 Task: Buy 2 Meat Grinders from Meat & Poultry Tools section under best seller category for shipping address: Lorenzo Gonzalez, 303 Lake Floyd Circle, Hockessin, Delaware 19707, Cell Number 3022398079. Pay from credit card ending with 7965, CVV 549
Action: Mouse moved to (24, 81)
Screenshot: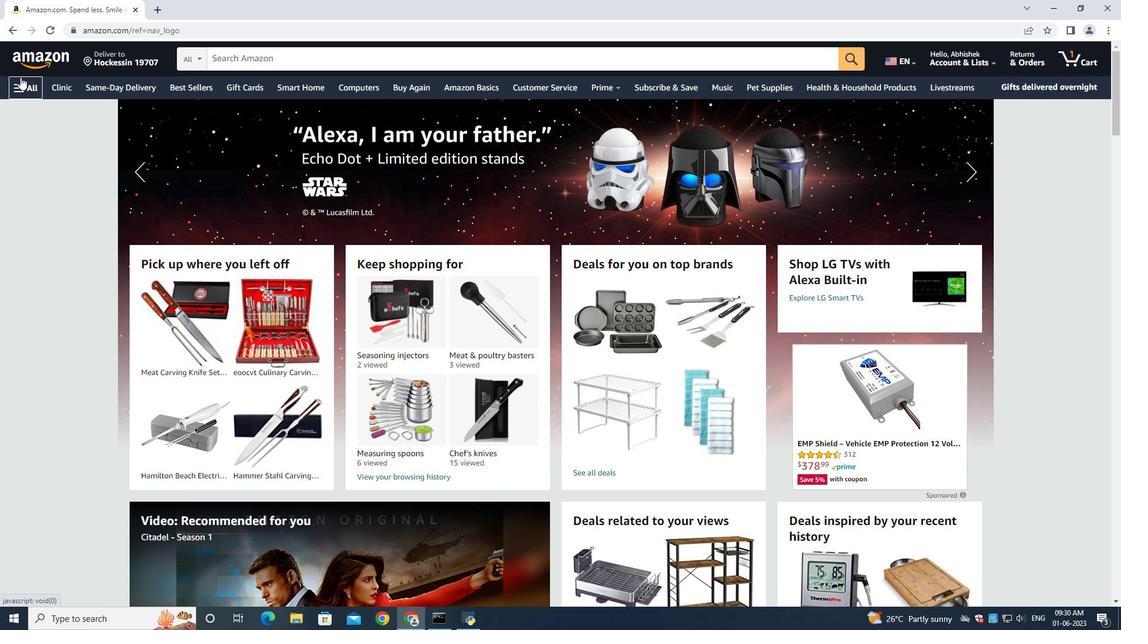 
Action: Mouse pressed left at (24, 81)
Screenshot: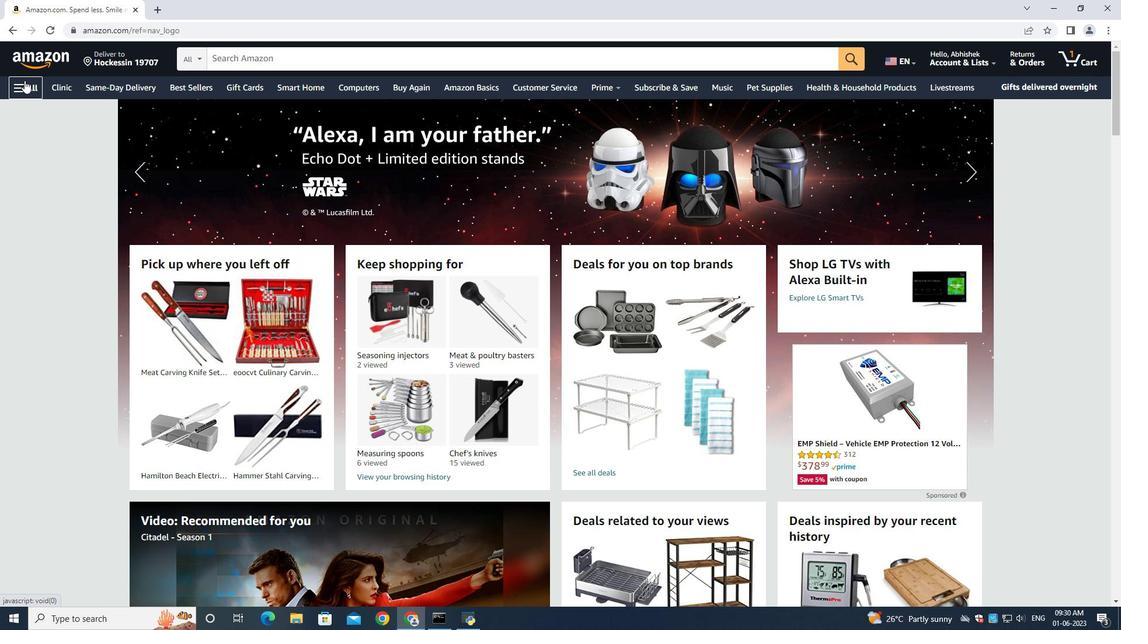 
Action: Mouse moved to (55, 109)
Screenshot: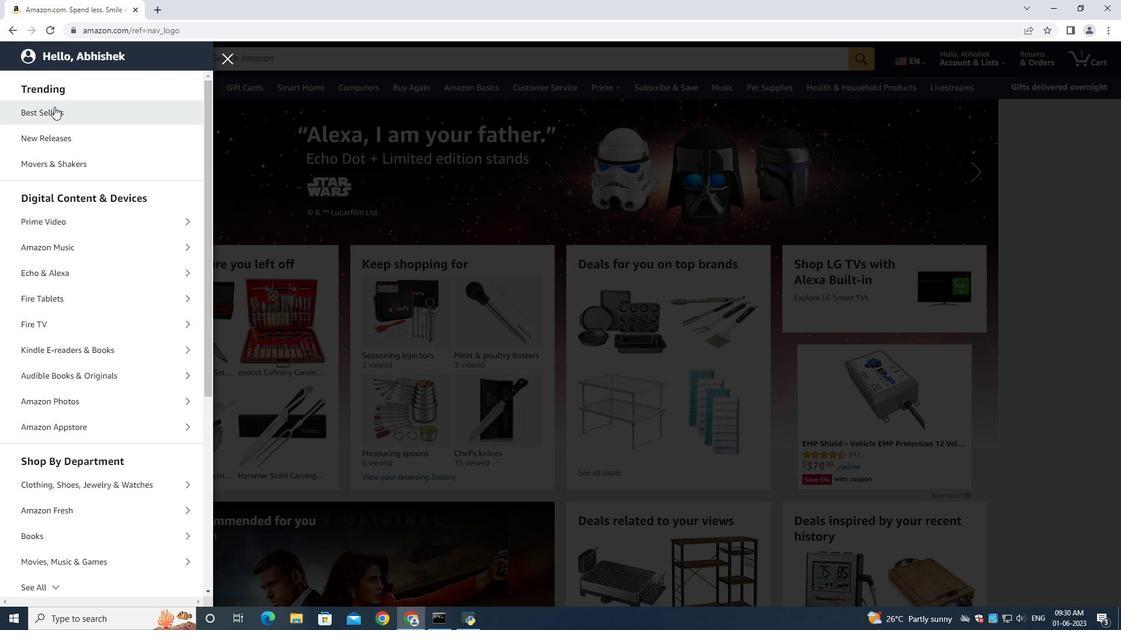 
Action: Mouse pressed left at (55, 109)
Screenshot: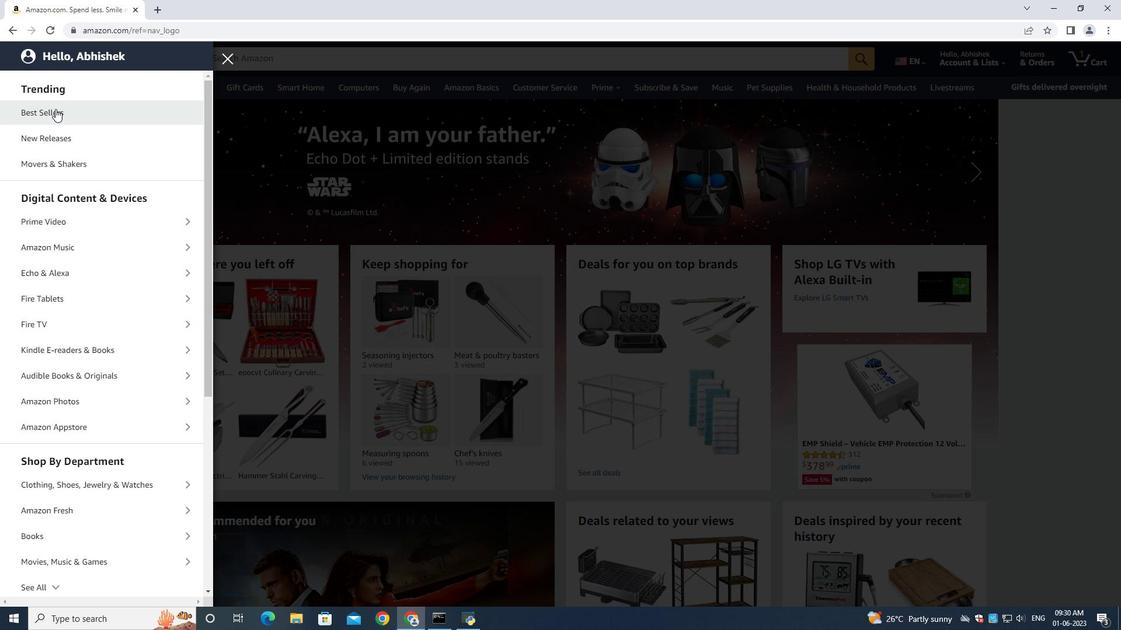 
Action: Mouse moved to (264, 57)
Screenshot: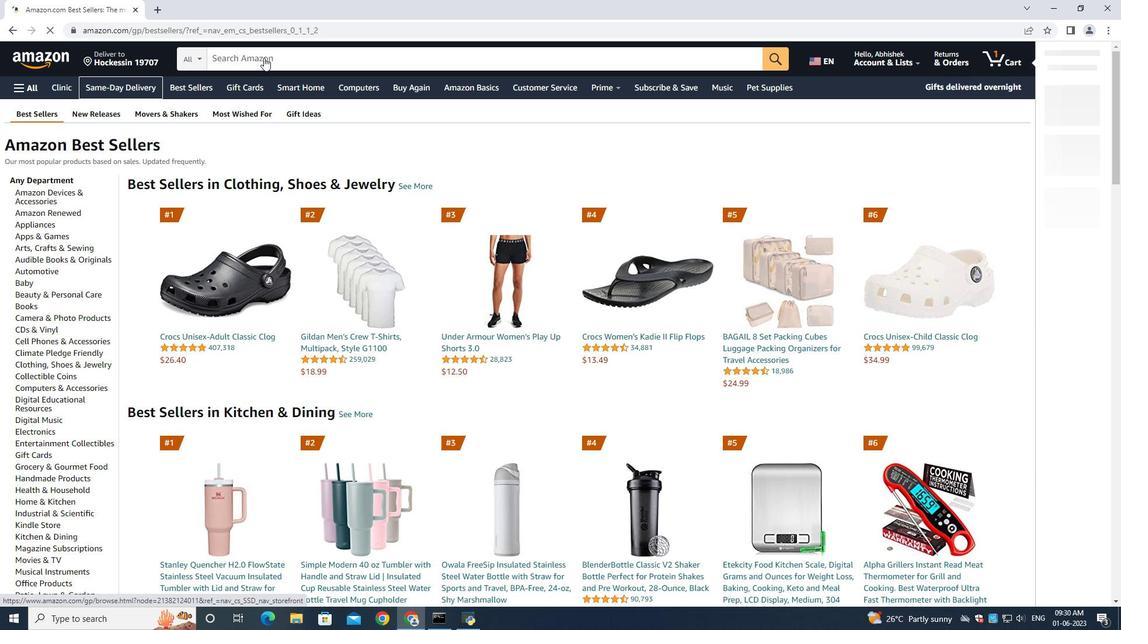 
Action: Mouse pressed left at (264, 57)
Screenshot: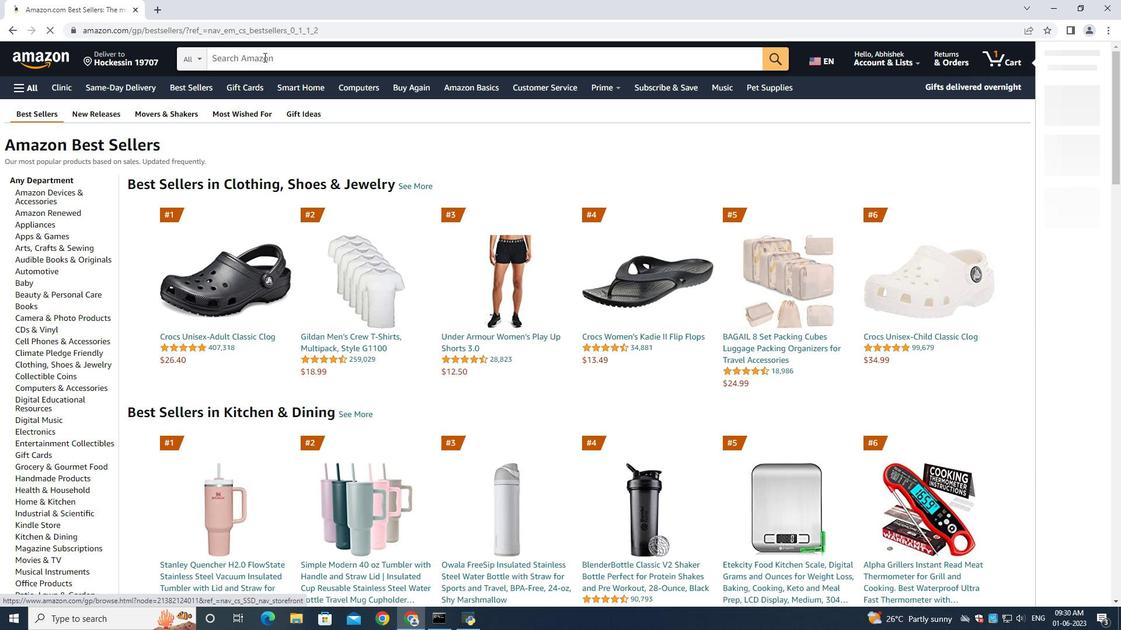 
Action: Mouse moved to (1097, 243)
Screenshot: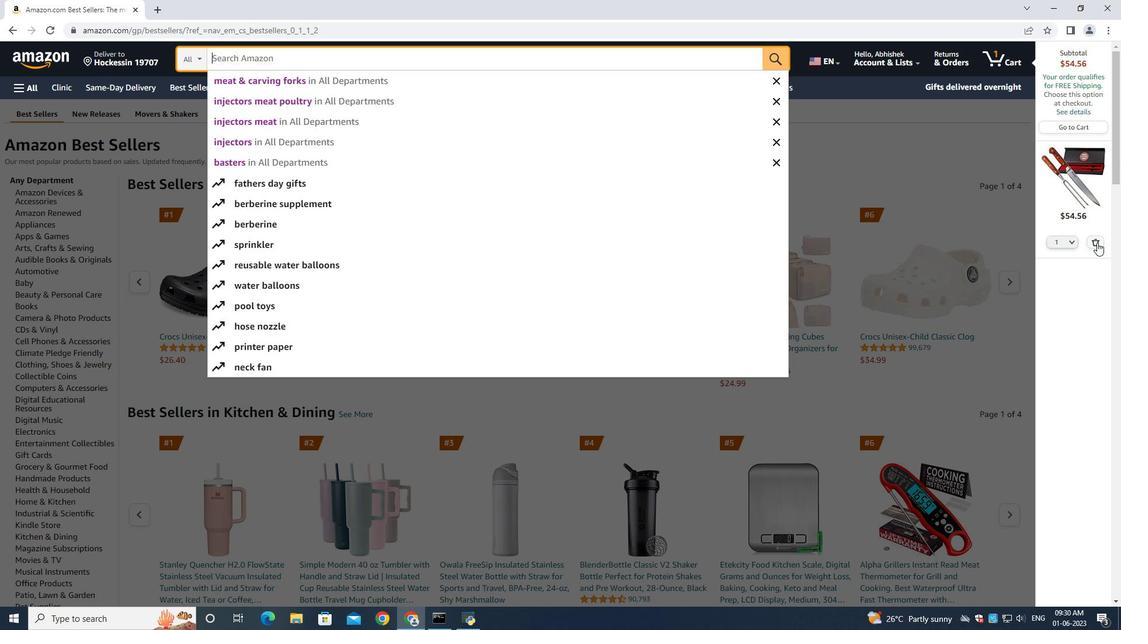 
Action: Mouse pressed left at (1097, 243)
Screenshot: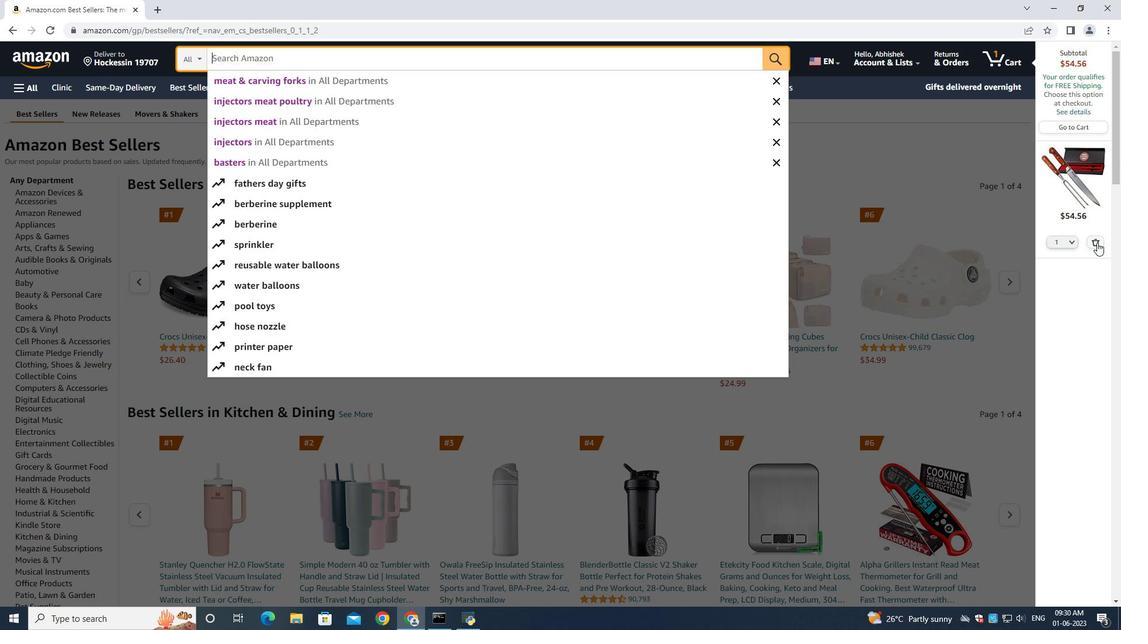 
Action: Mouse moved to (351, 54)
Screenshot: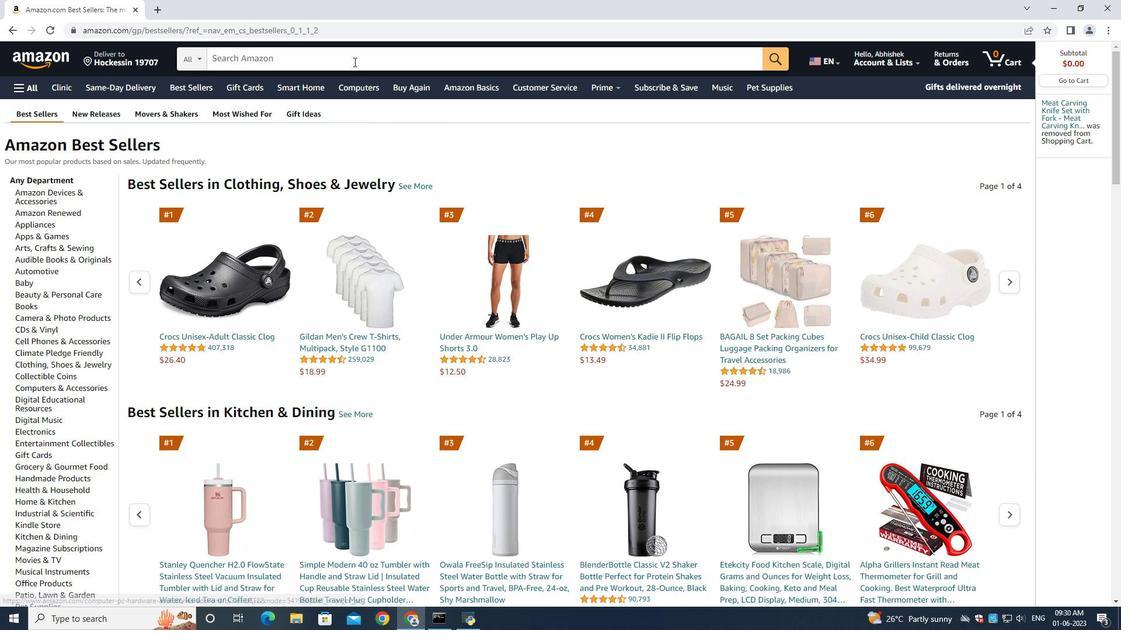 
Action: Mouse pressed left at (351, 54)
Screenshot: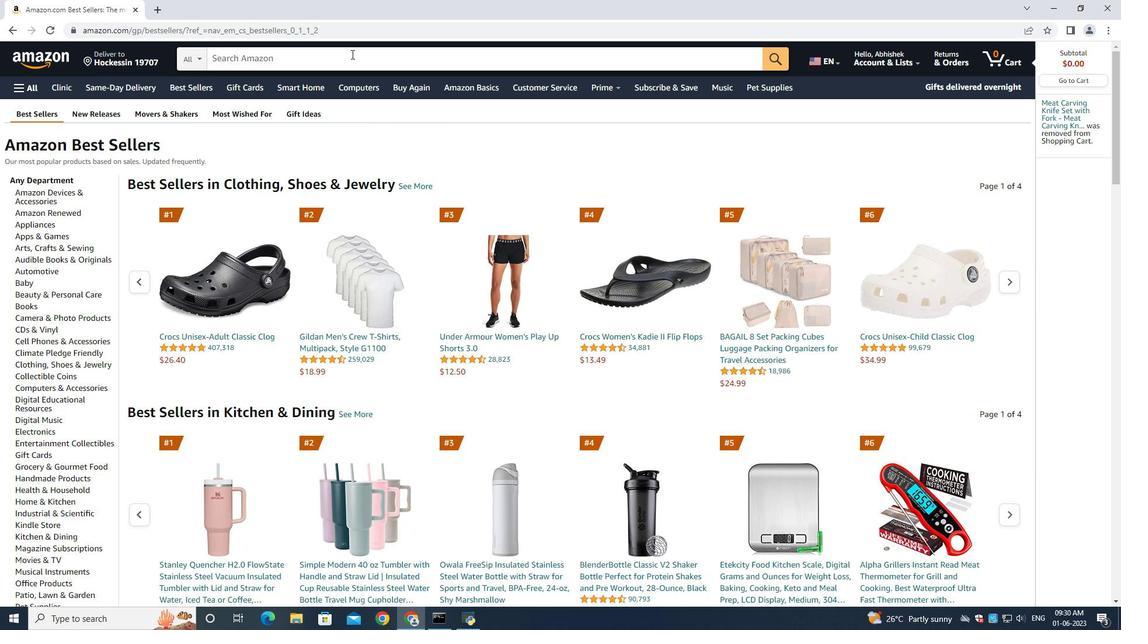 
Action: Mouse moved to (351, 54)
Screenshot: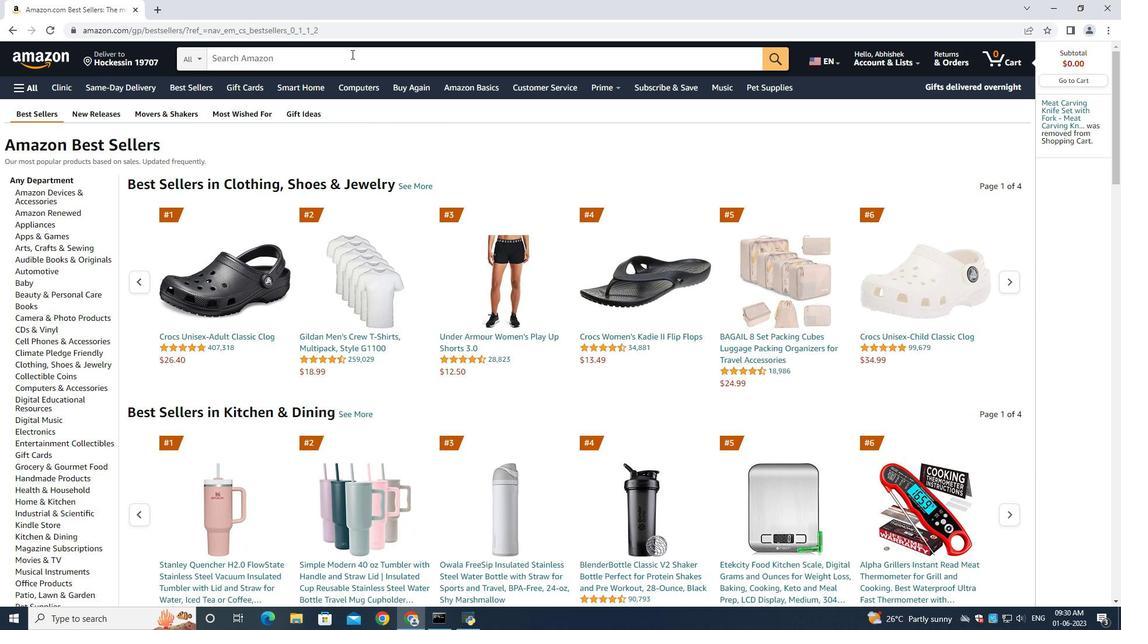 
Action: Key pressed meat<Key.space><Key.shift><Key.shift><Key.shift><Key.shift><Key.shift><Key.shift>Grinders<Key.enter>
Screenshot: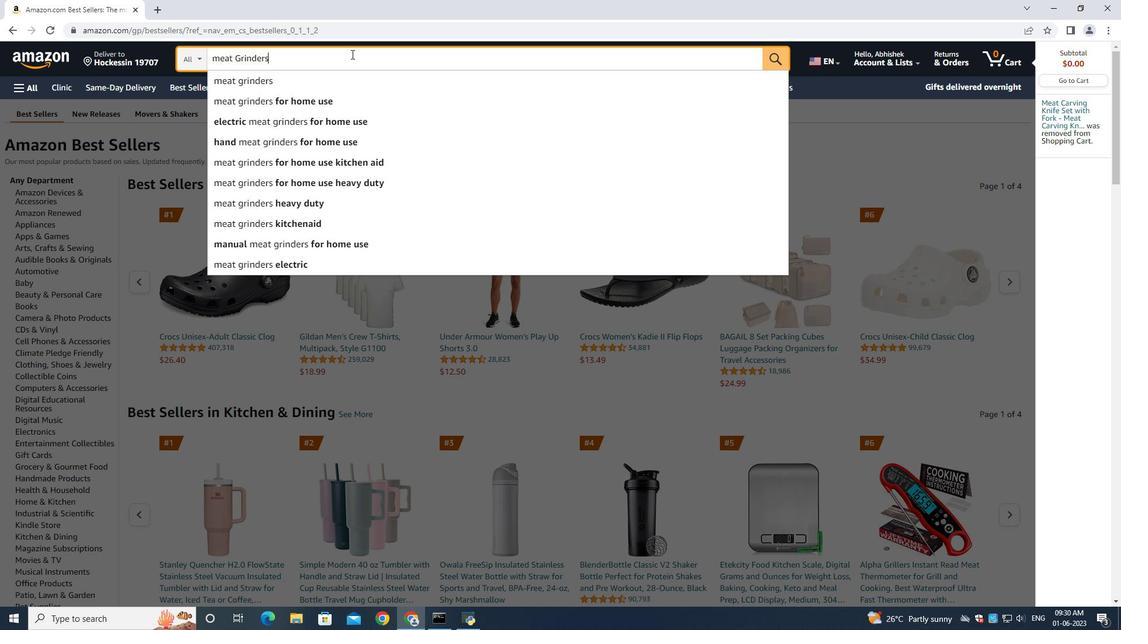 
Action: Mouse moved to (70, 316)
Screenshot: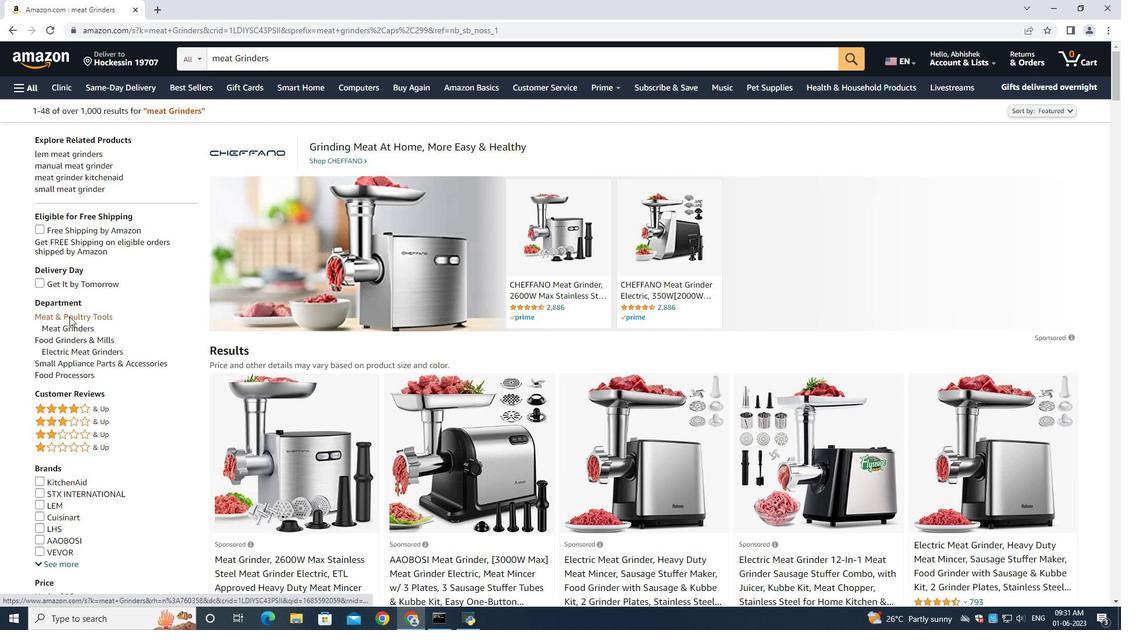 
Action: Mouse pressed left at (70, 316)
Screenshot: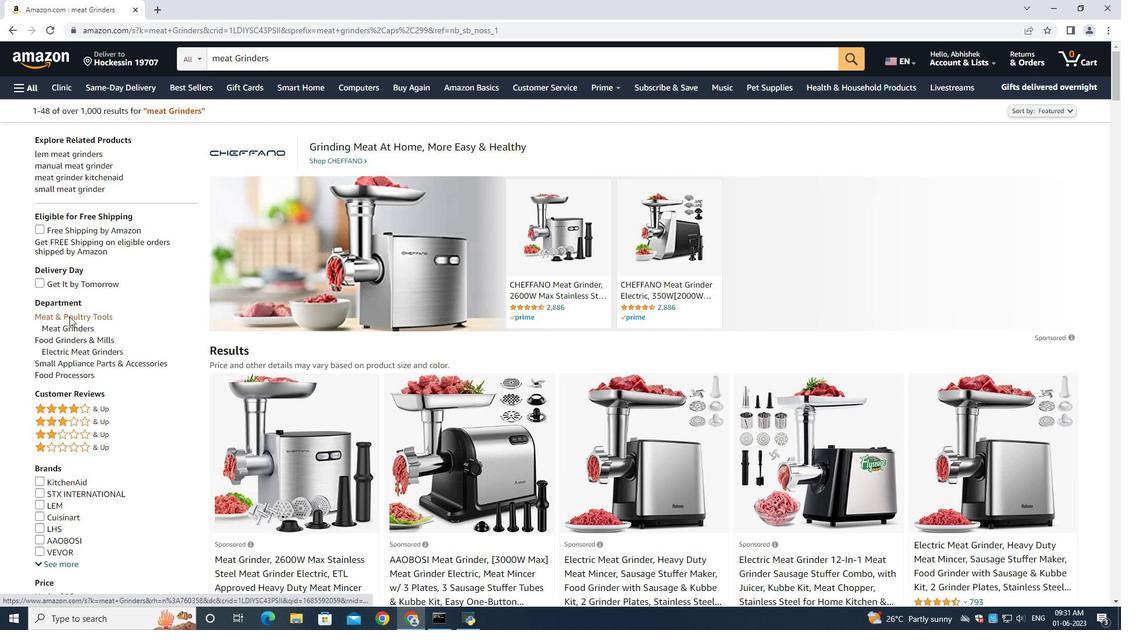 
Action: Mouse moved to (839, 258)
Screenshot: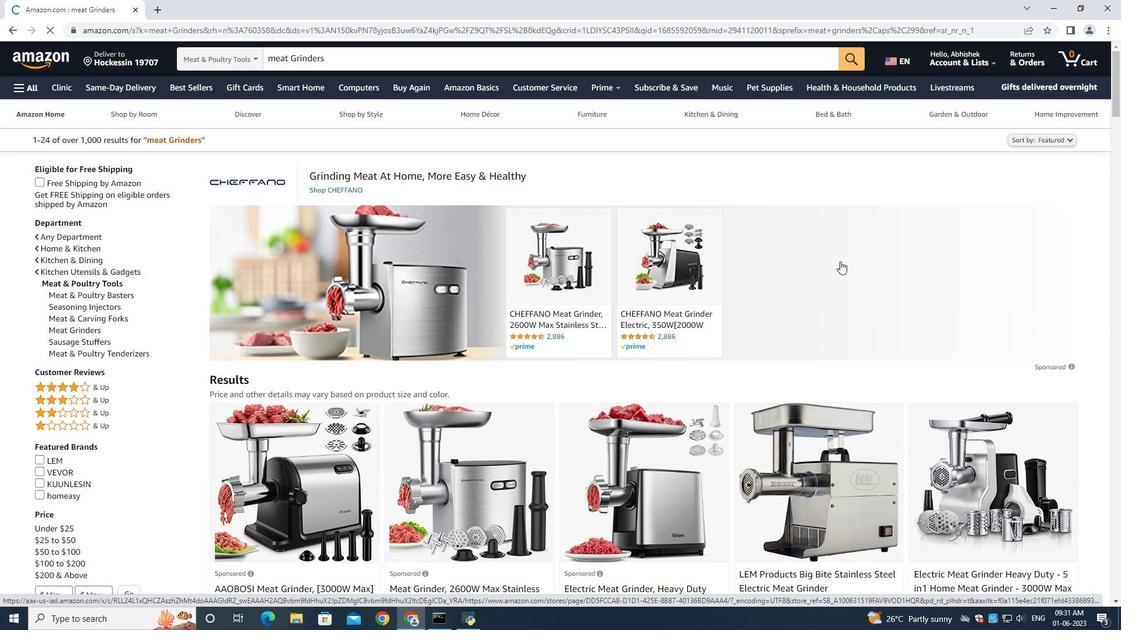 
Action: Mouse scrolled (839, 257) with delta (0, 0)
Screenshot: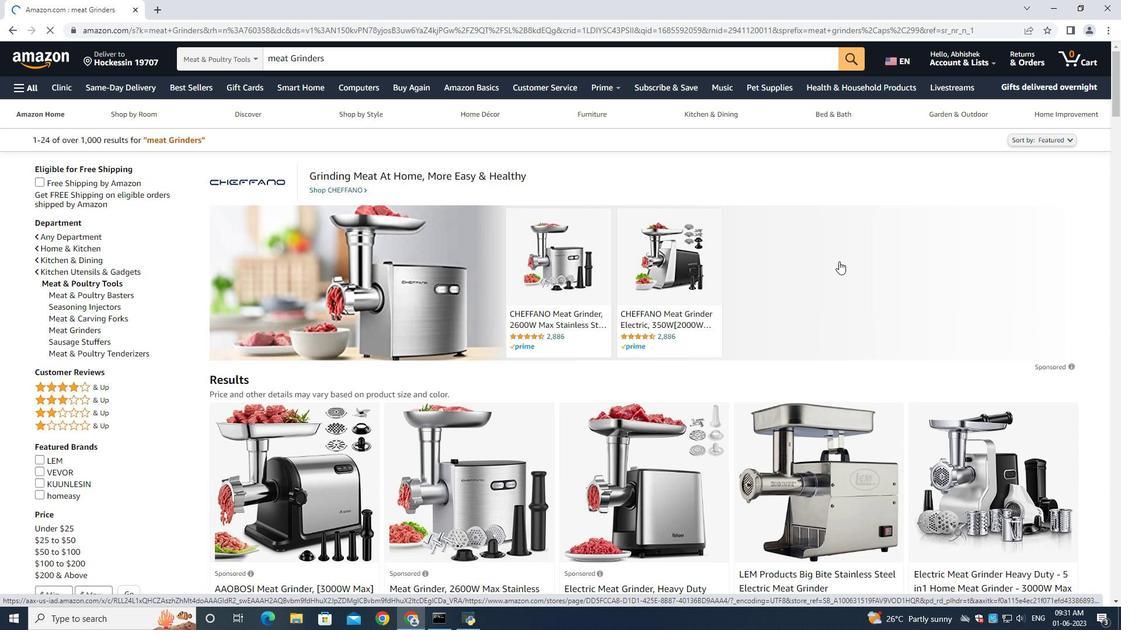 
Action: Mouse scrolled (839, 257) with delta (0, 0)
Screenshot: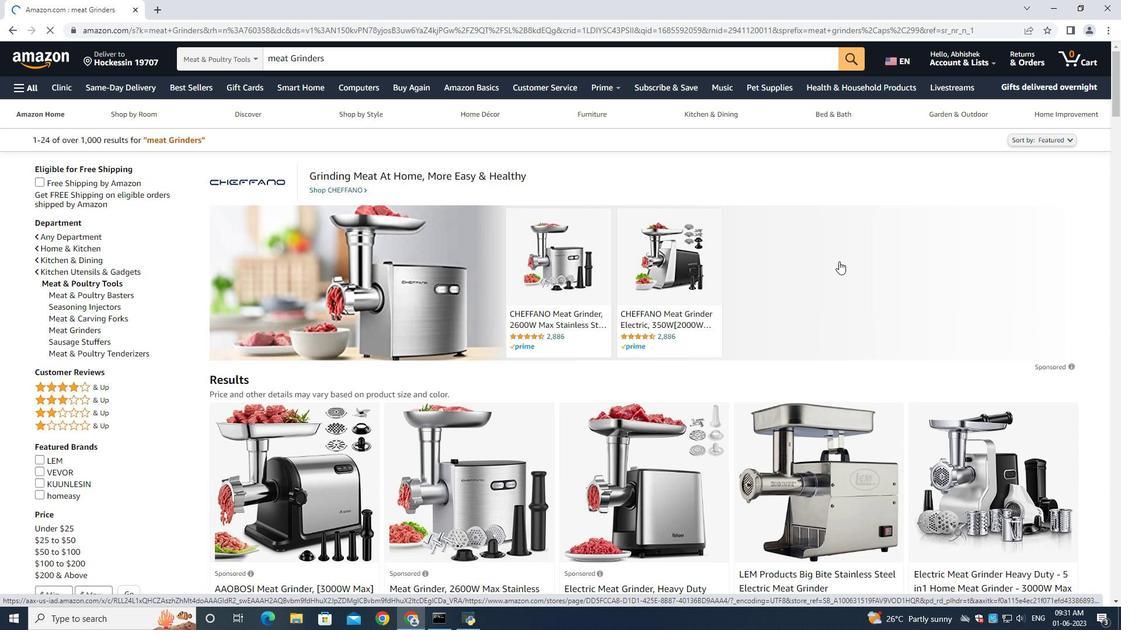 
Action: Mouse scrolled (839, 257) with delta (0, 0)
Screenshot: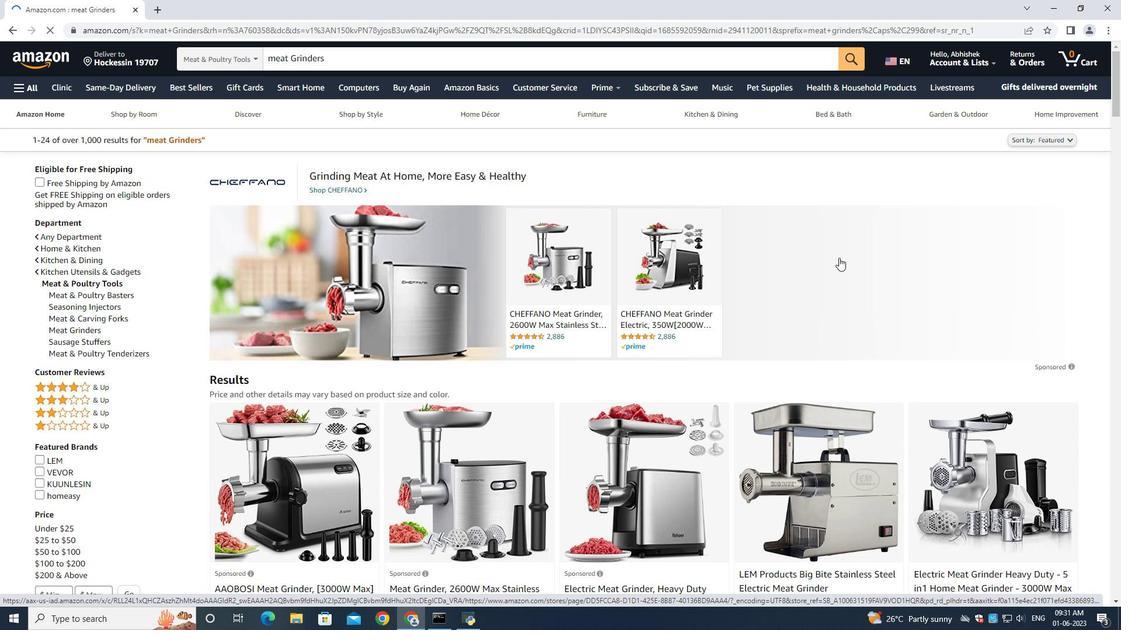 
Action: Mouse scrolled (839, 257) with delta (0, 0)
Screenshot: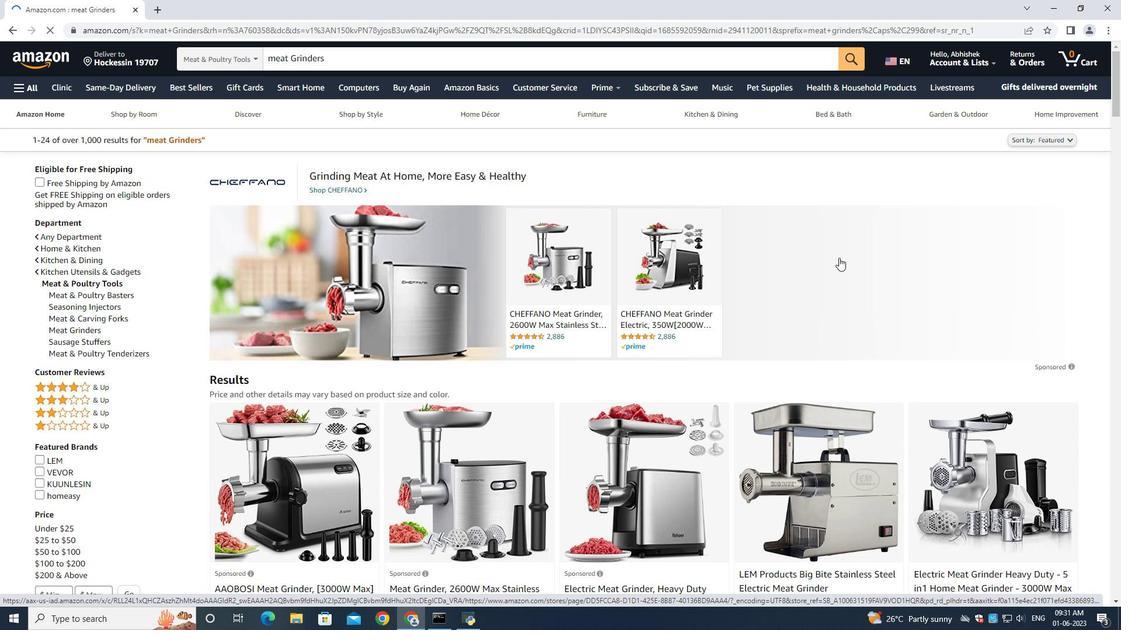 
Action: Mouse moved to (313, 373)
Screenshot: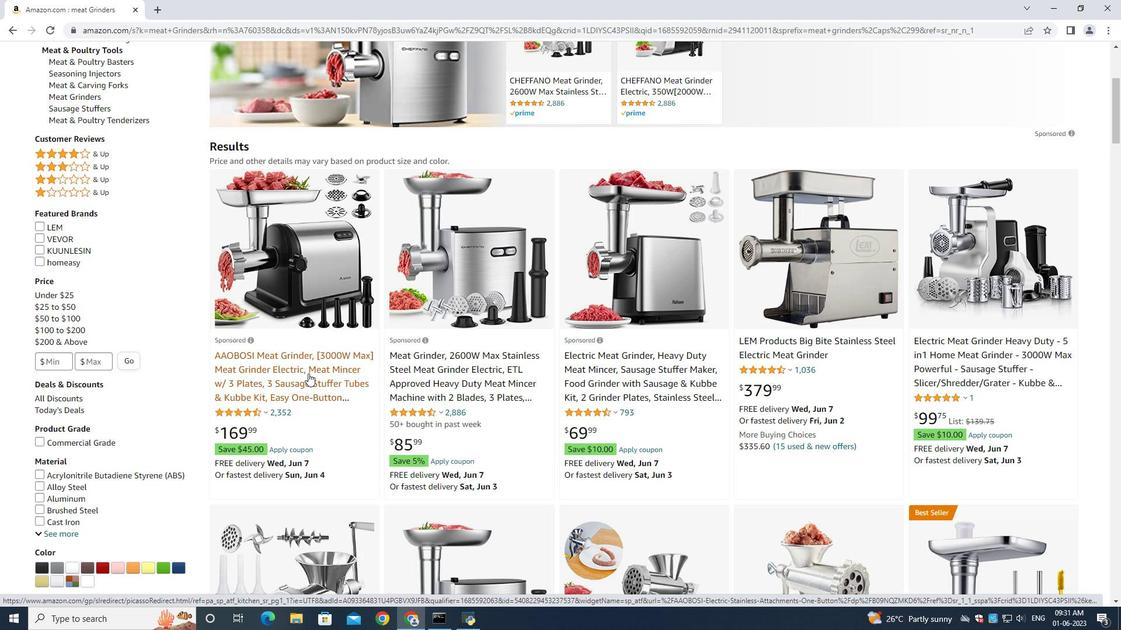 
Action: Mouse pressed left at (313, 373)
Screenshot: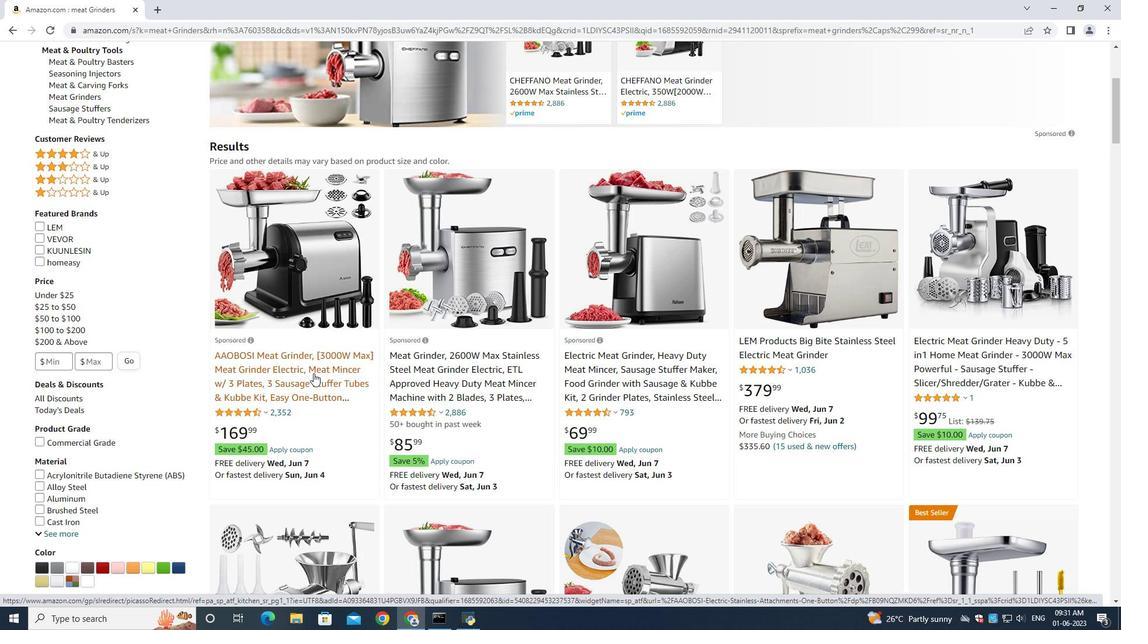 
Action: Mouse moved to (432, 474)
Screenshot: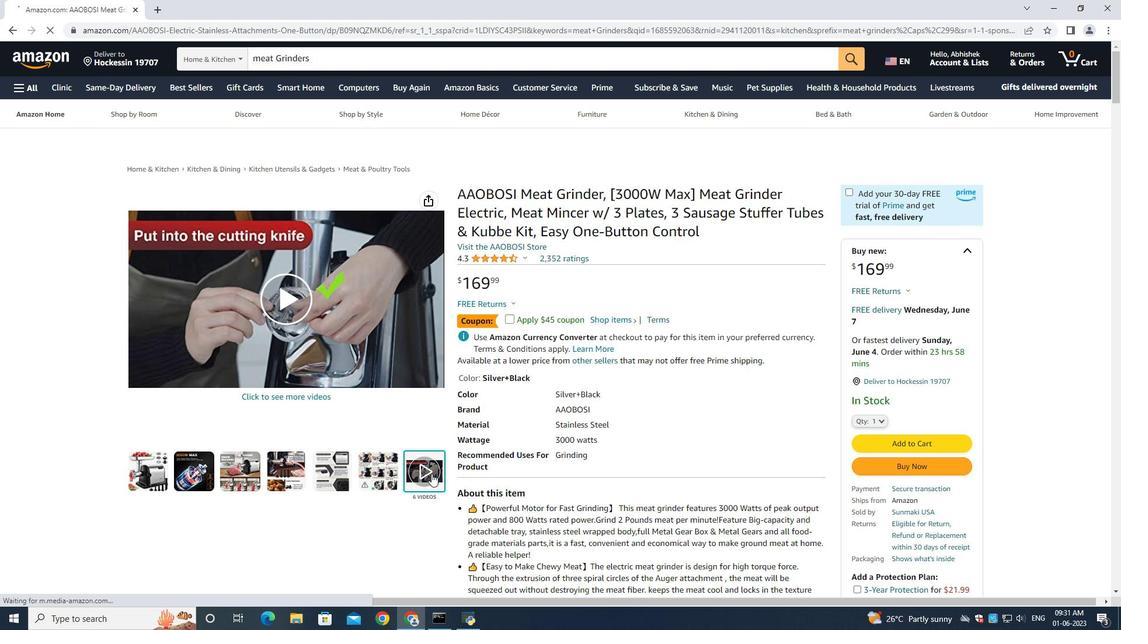
Action: Mouse pressed left at (431, 473)
Screenshot: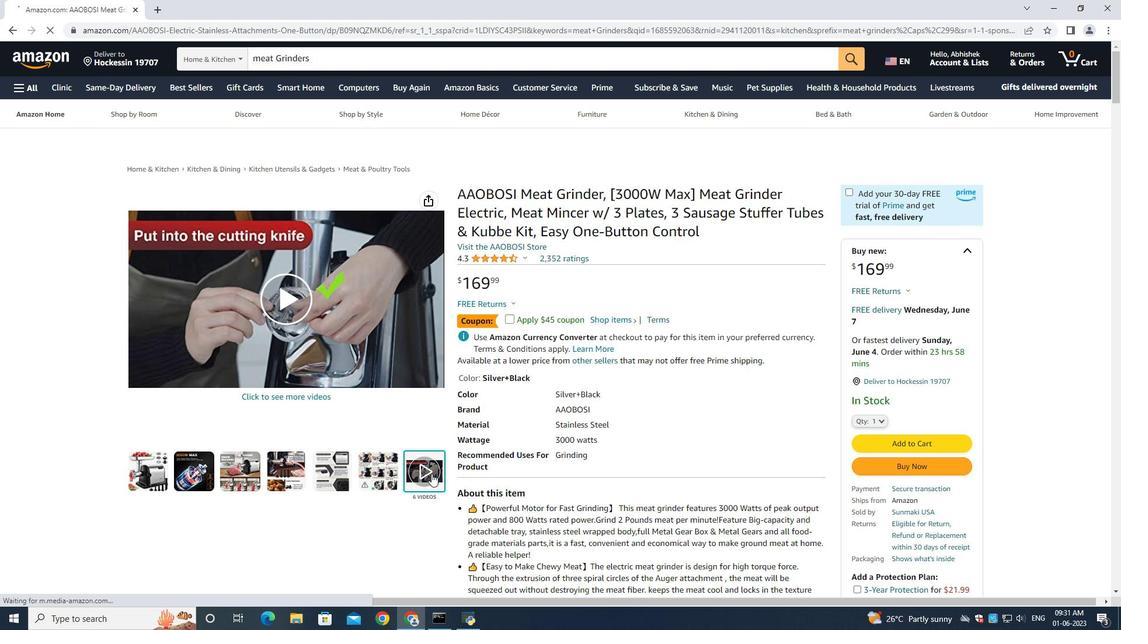 
Action: Mouse moved to (424, 330)
Screenshot: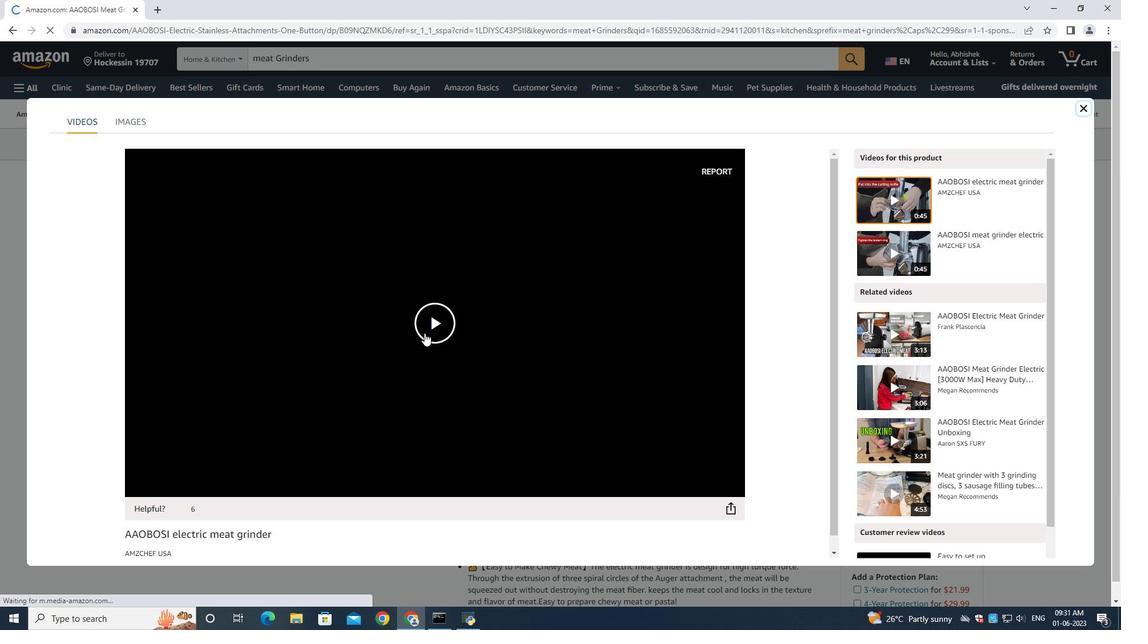 
Action: Mouse pressed left at (424, 330)
Screenshot: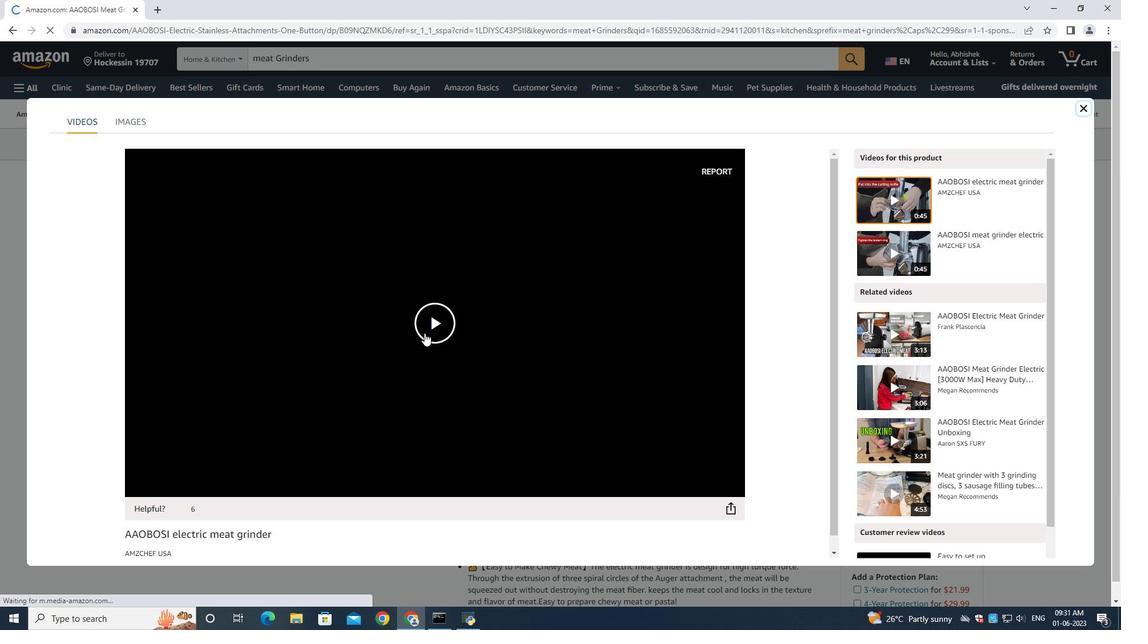 
Action: Mouse moved to (449, 320)
Screenshot: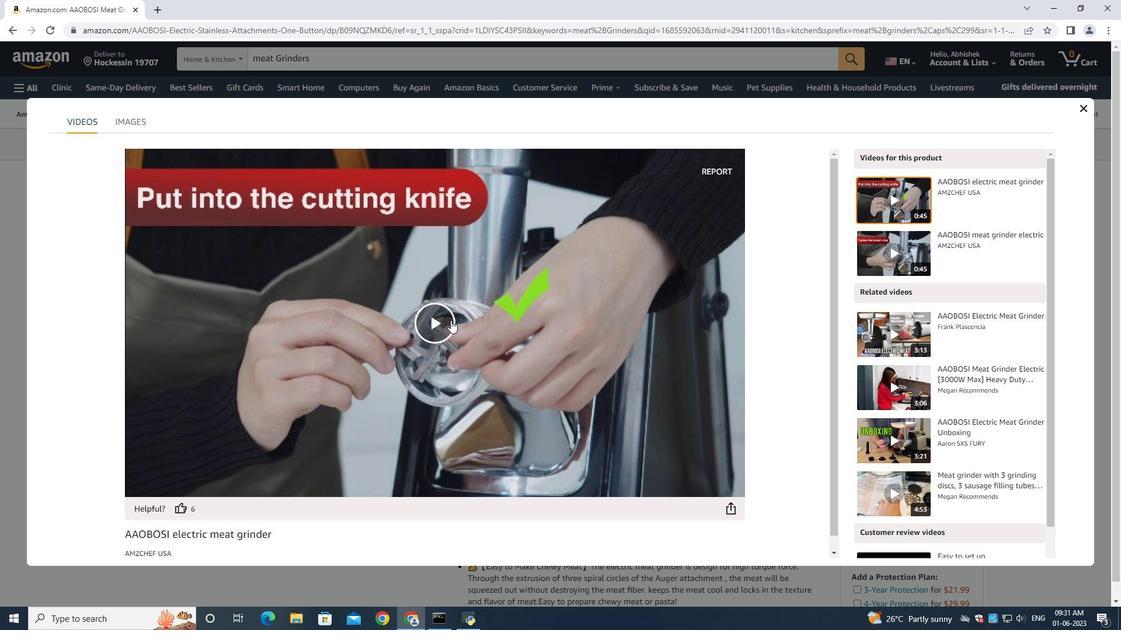 
Action: Mouse pressed left at (449, 320)
Screenshot: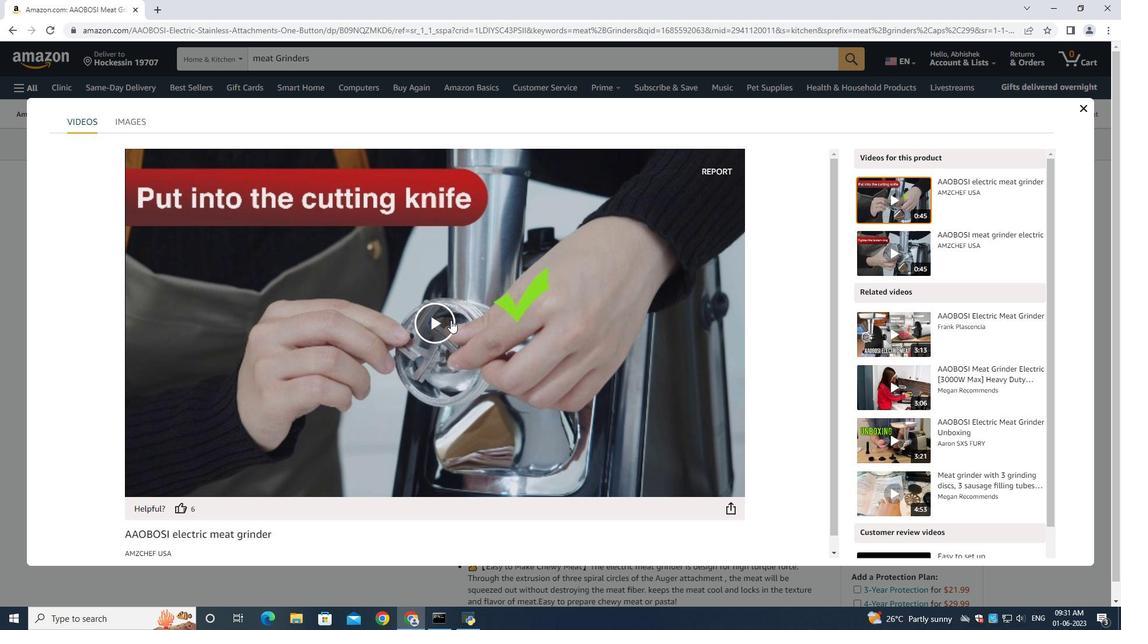 
Action: Mouse moved to (219, 488)
Screenshot: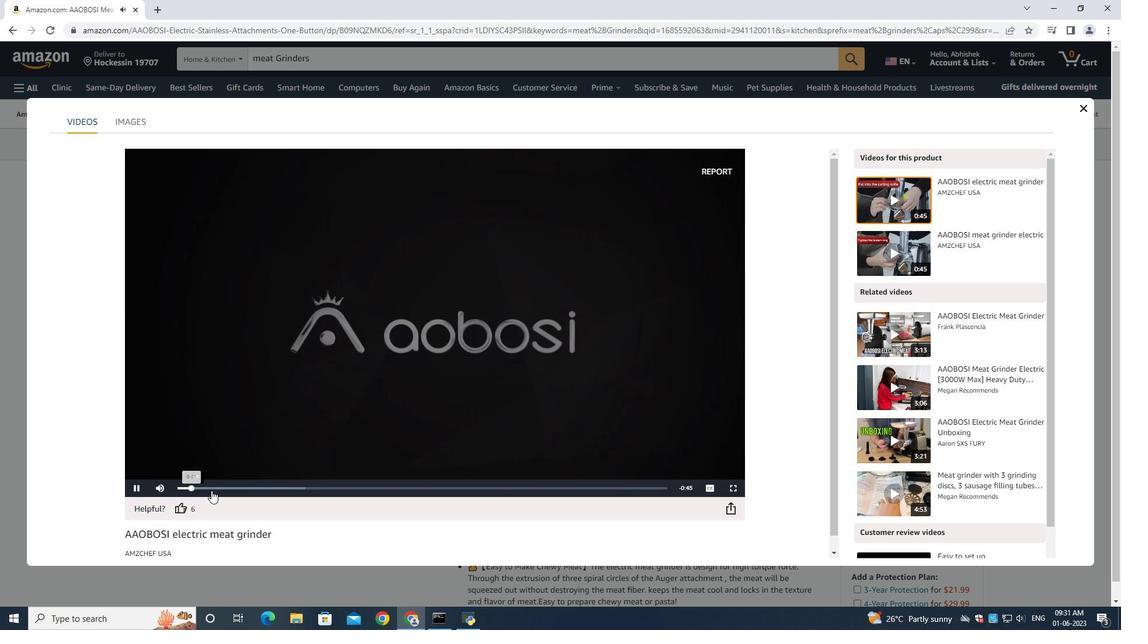 
Action: Mouse pressed left at (219, 488)
Screenshot: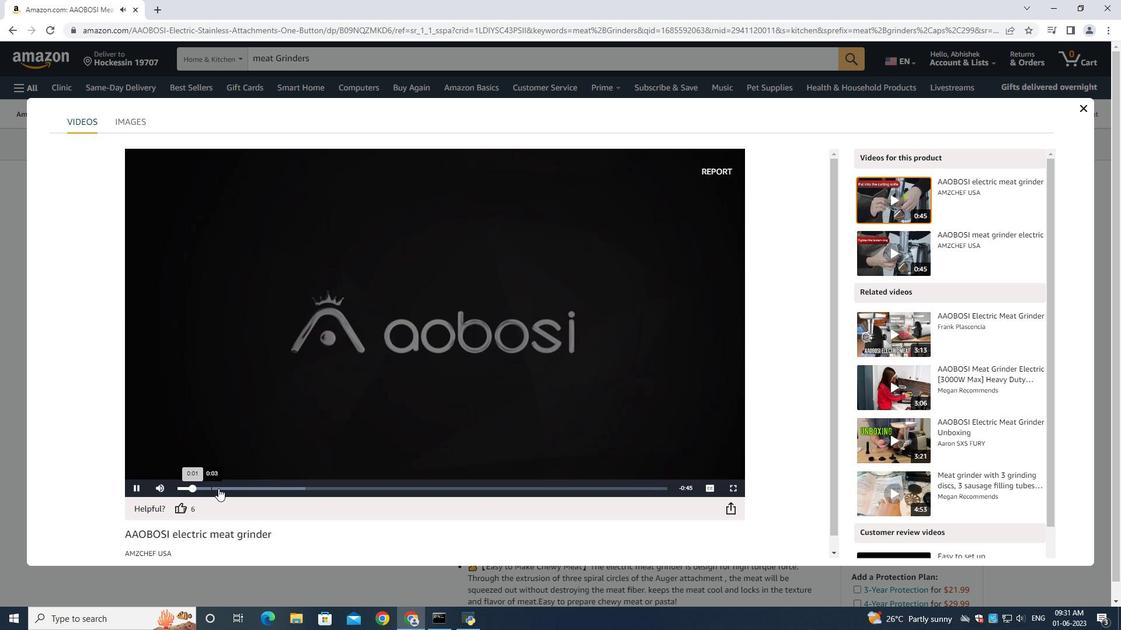
Action: Mouse moved to (268, 487)
Screenshot: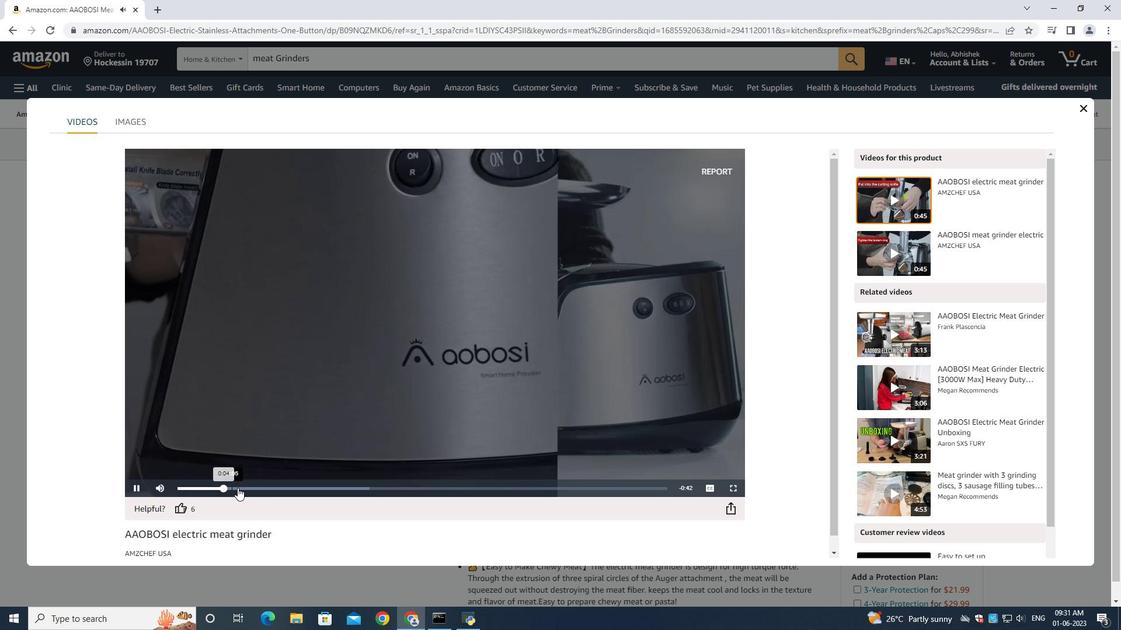 
Action: Mouse pressed left at (268, 487)
Screenshot: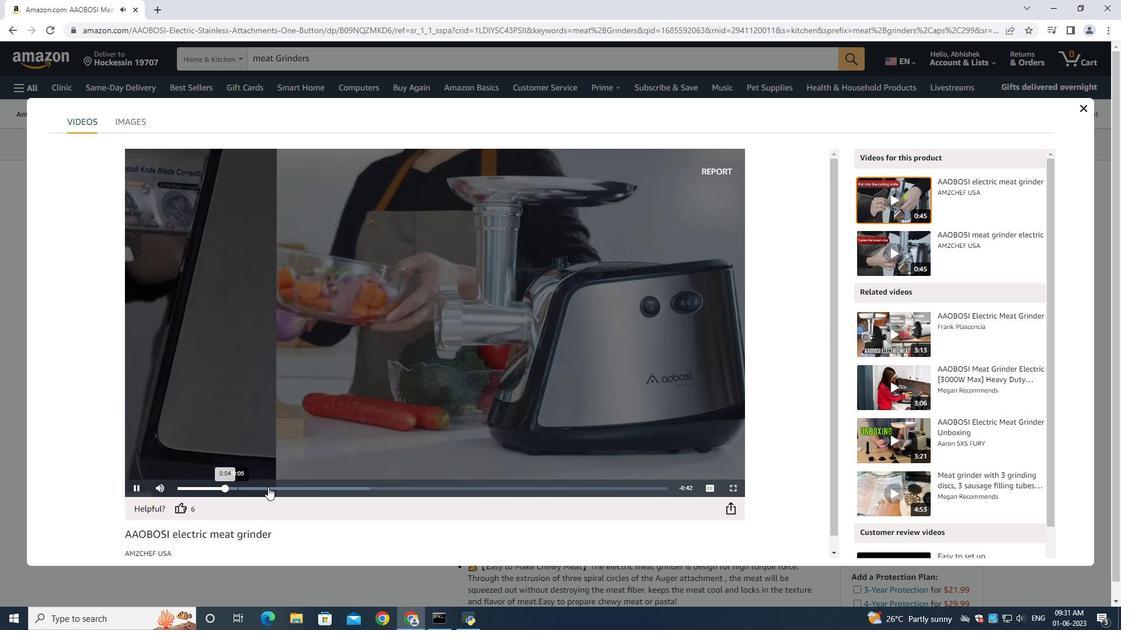 
Action: Mouse moved to (317, 490)
Screenshot: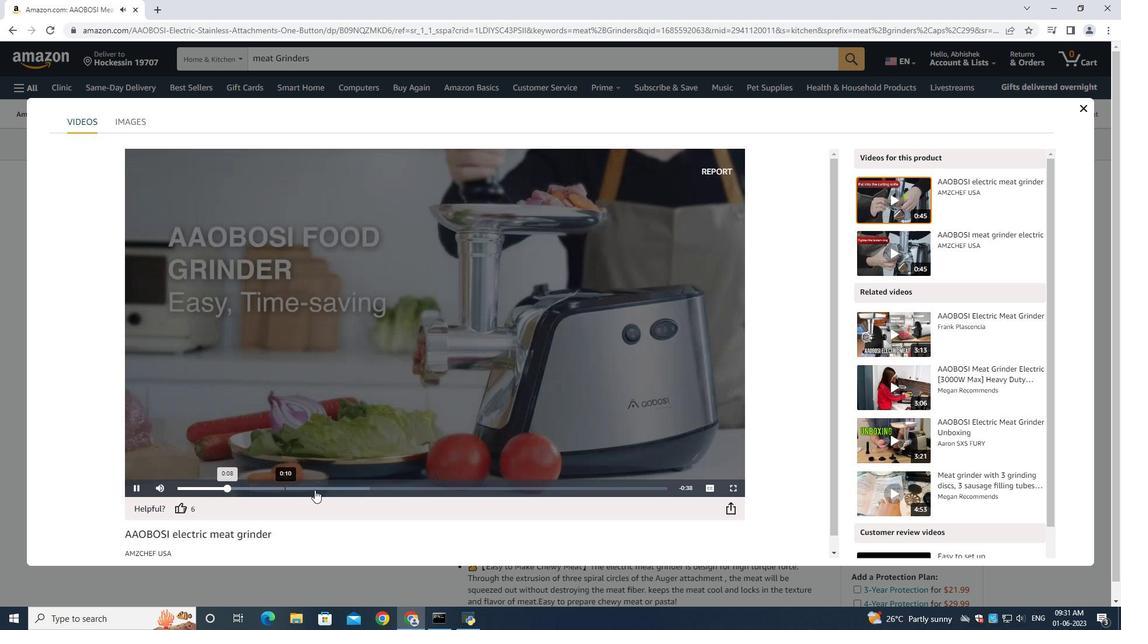 
Action: Mouse pressed left at (317, 490)
Screenshot: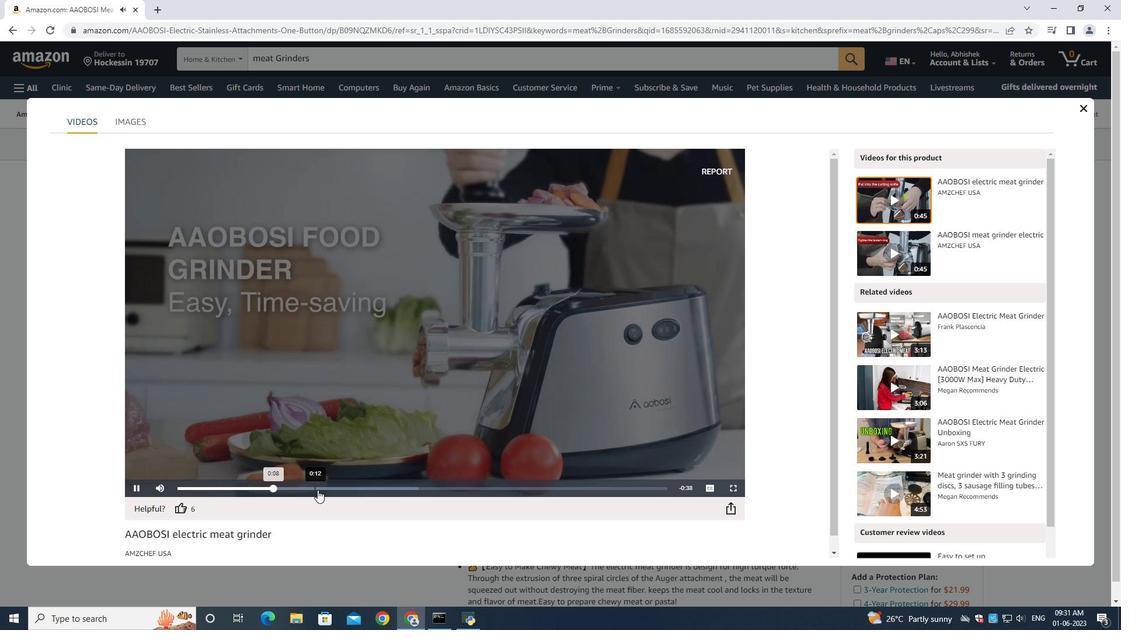 
Action: Mouse moved to (353, 490)
Screenshot: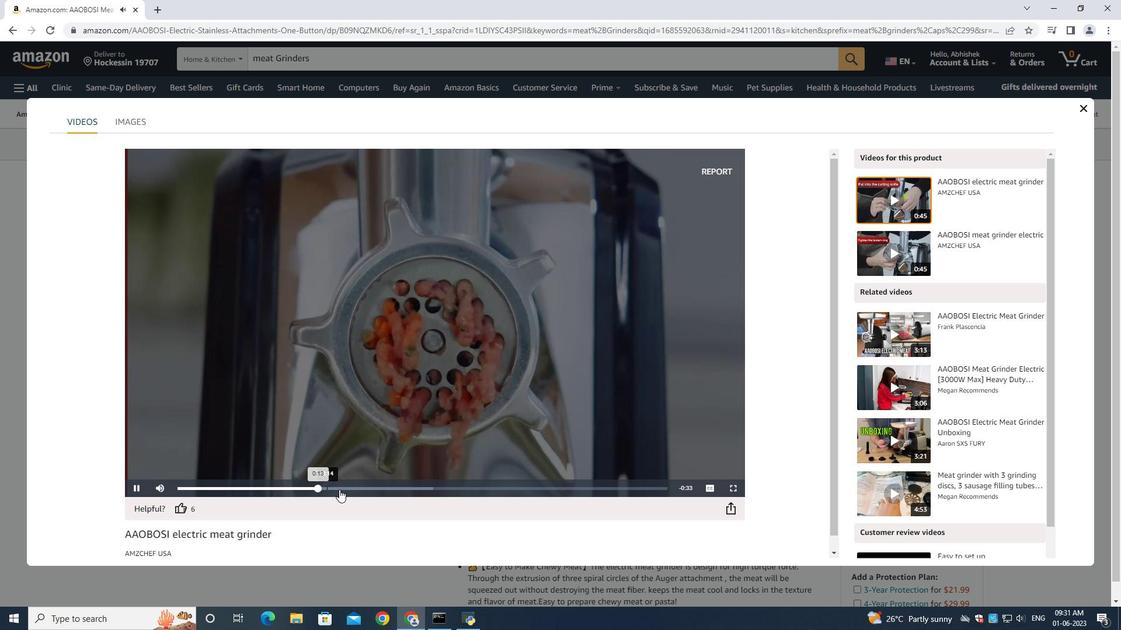 
Action: Mouse pressed left at (353, 490)
Screenshot: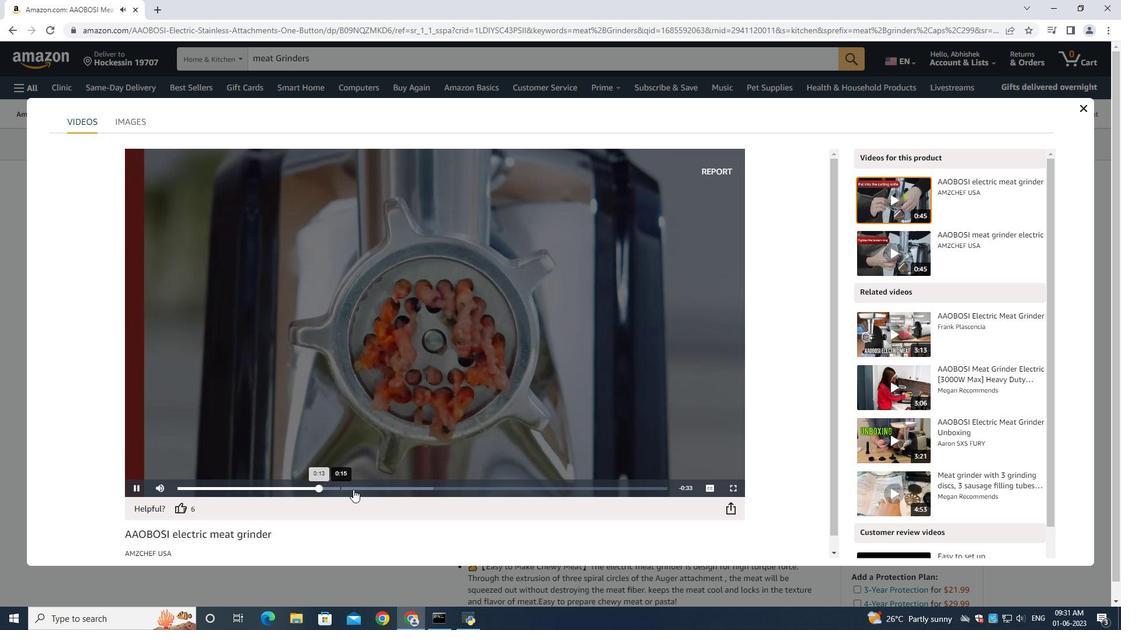 
Action: Mouse moved to (393, 488)
Screenshot: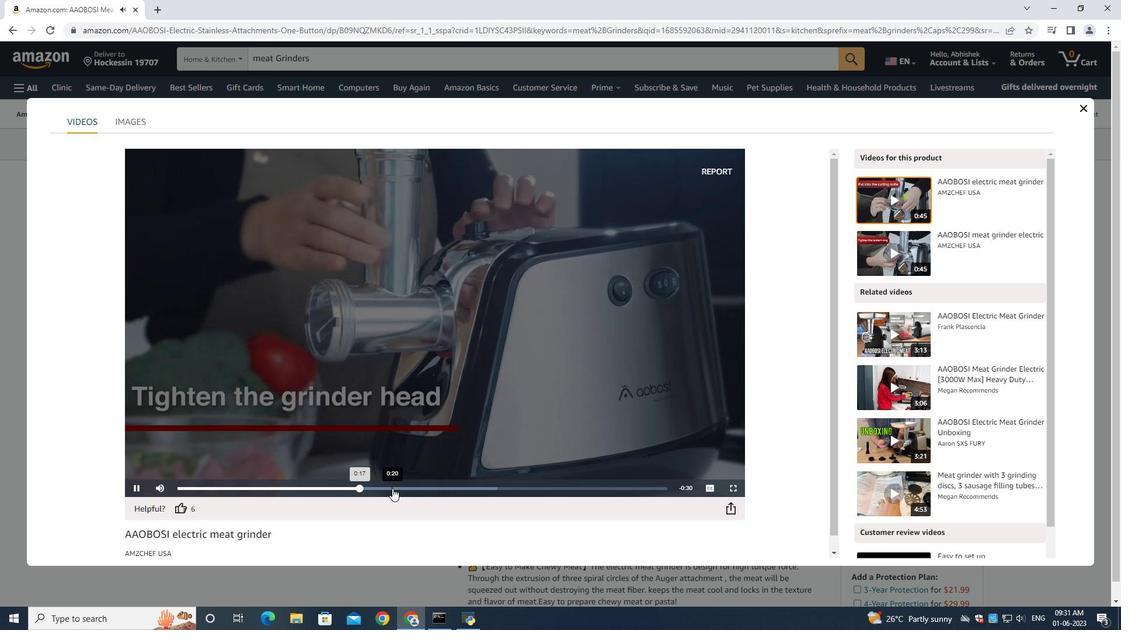 
Action: Mouse pressed left at (393, 488)
Screenshot: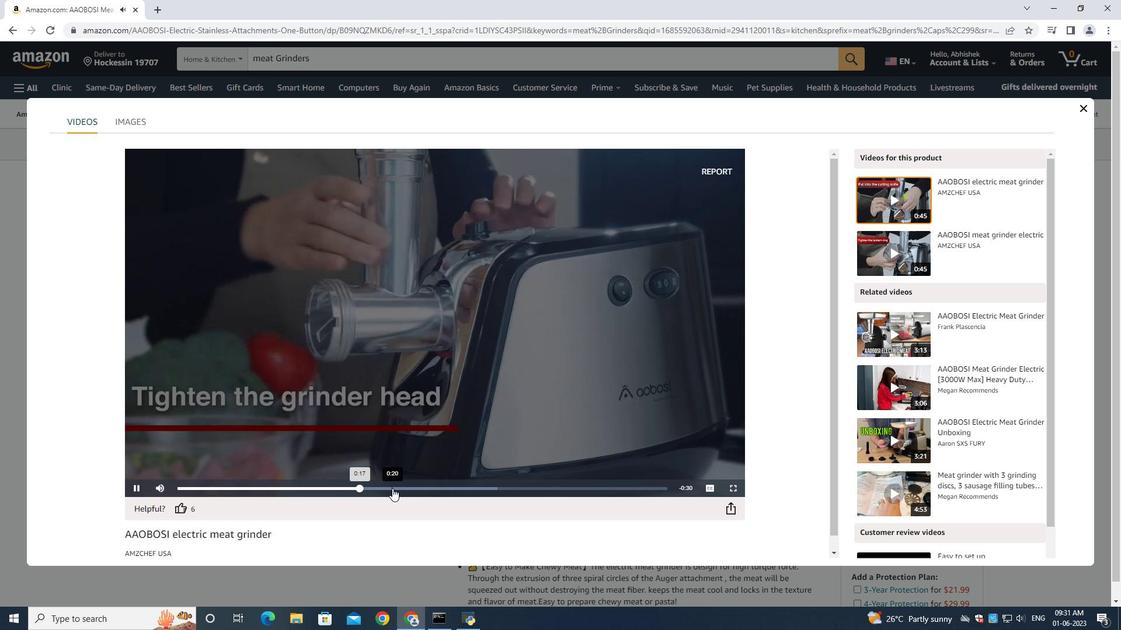
Action: Mouse moved to (424, 489)
Screenshot: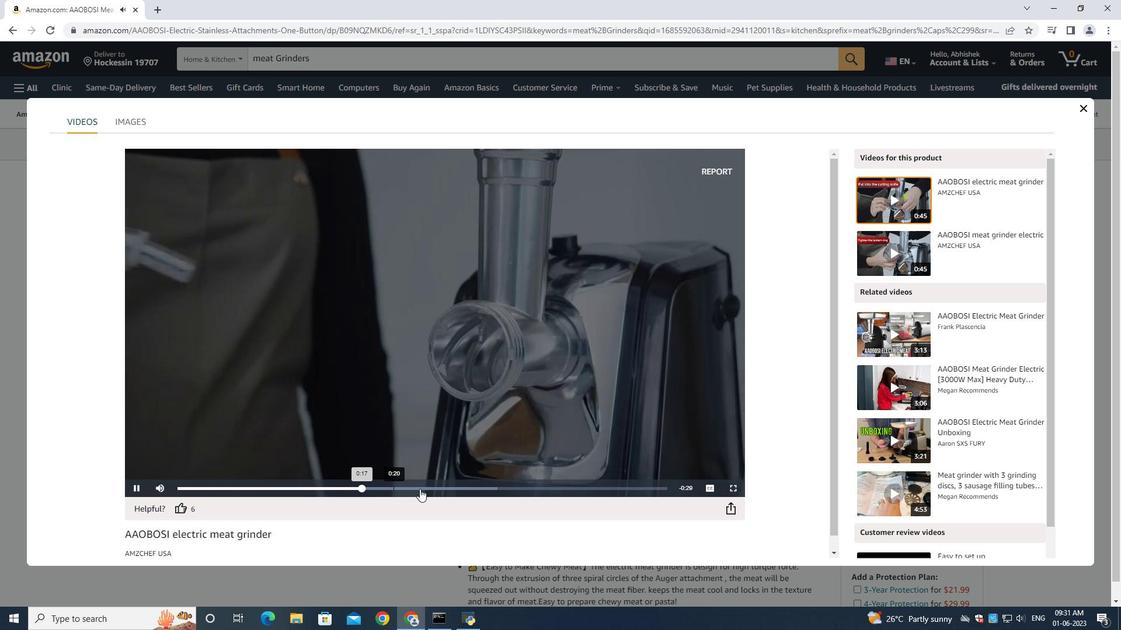 
Action: Mouse pressed left at (424, 489)
Screenshot: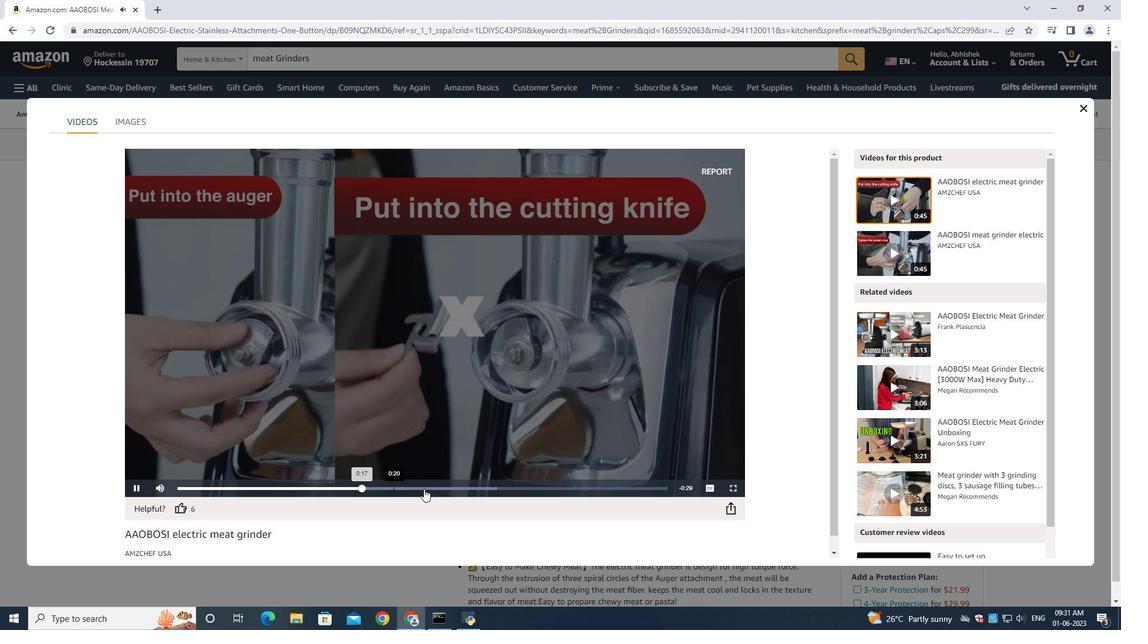 
Action: Mouse moved to (446, 491)
Screenshot: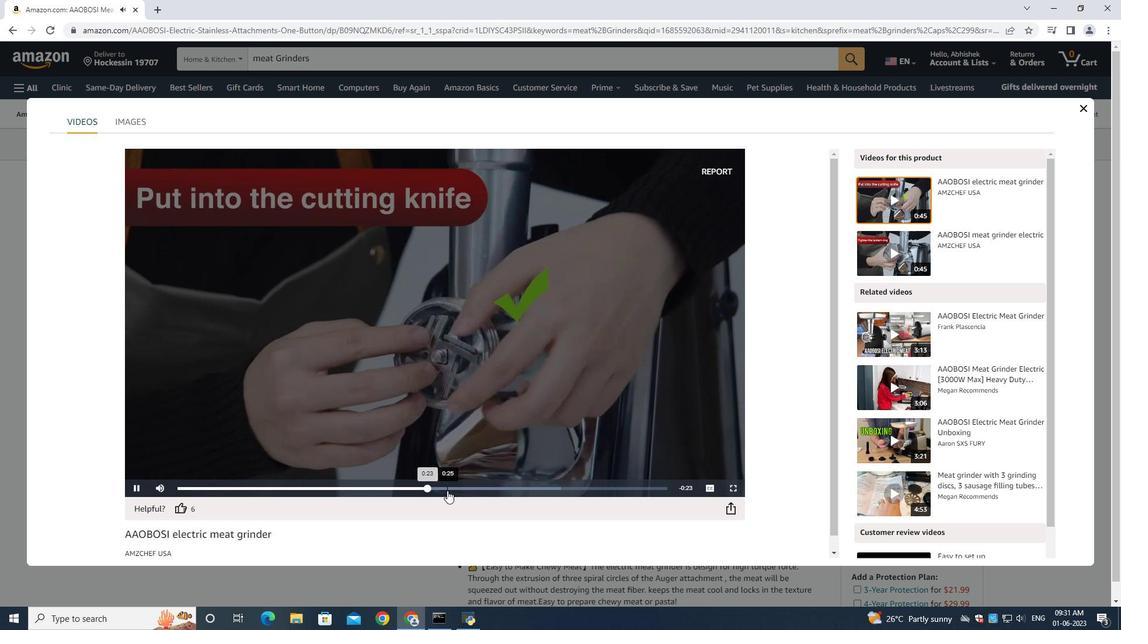 
Action: Mouse pressed left at (446, 491)
Screenshot: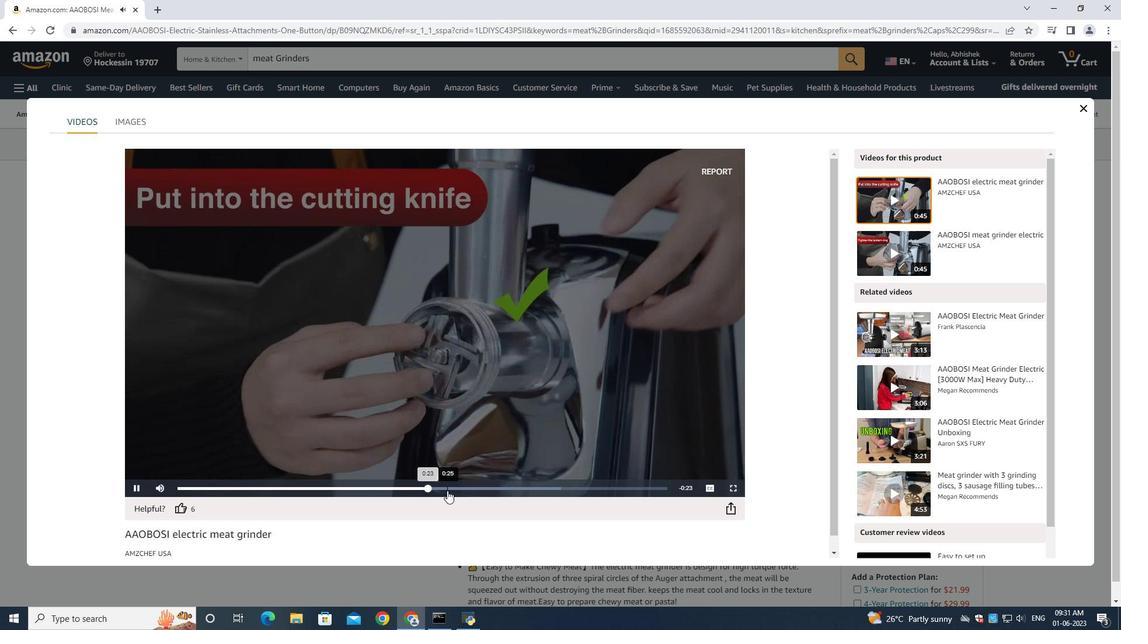 
Action: Mouse moved to (476, 494)
Screenshot: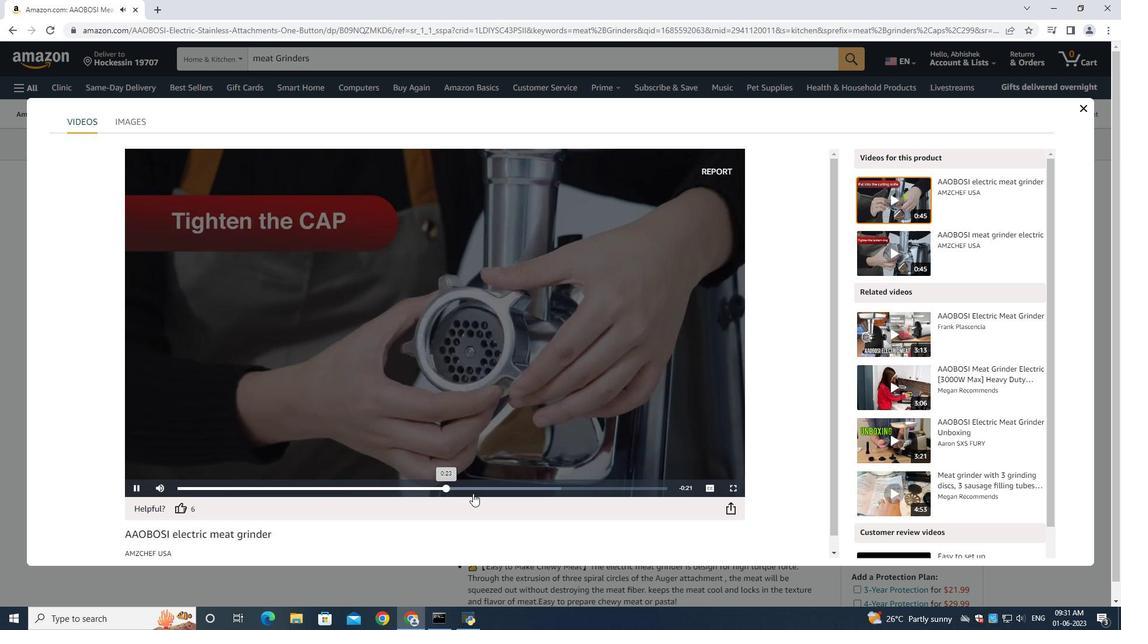 
Action: Mouse pressed left at (476, 494)
Screenshot: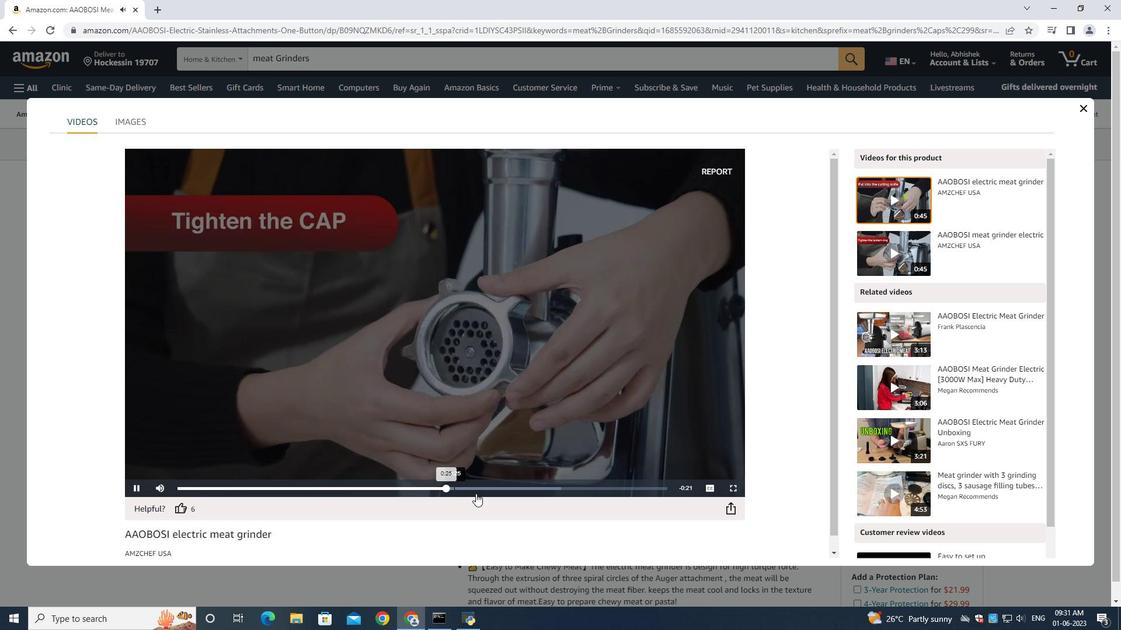 
Action: Mouse moved to (533, 485)
Screenshot: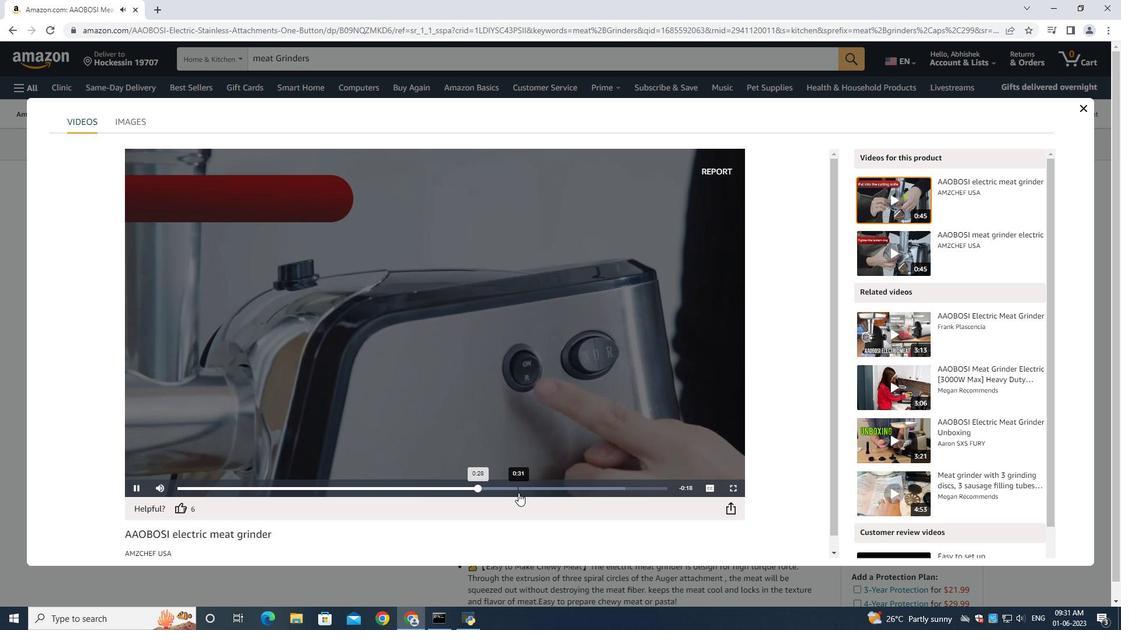 
Action: Mouse pressed left at (533, 485)
Screenshot: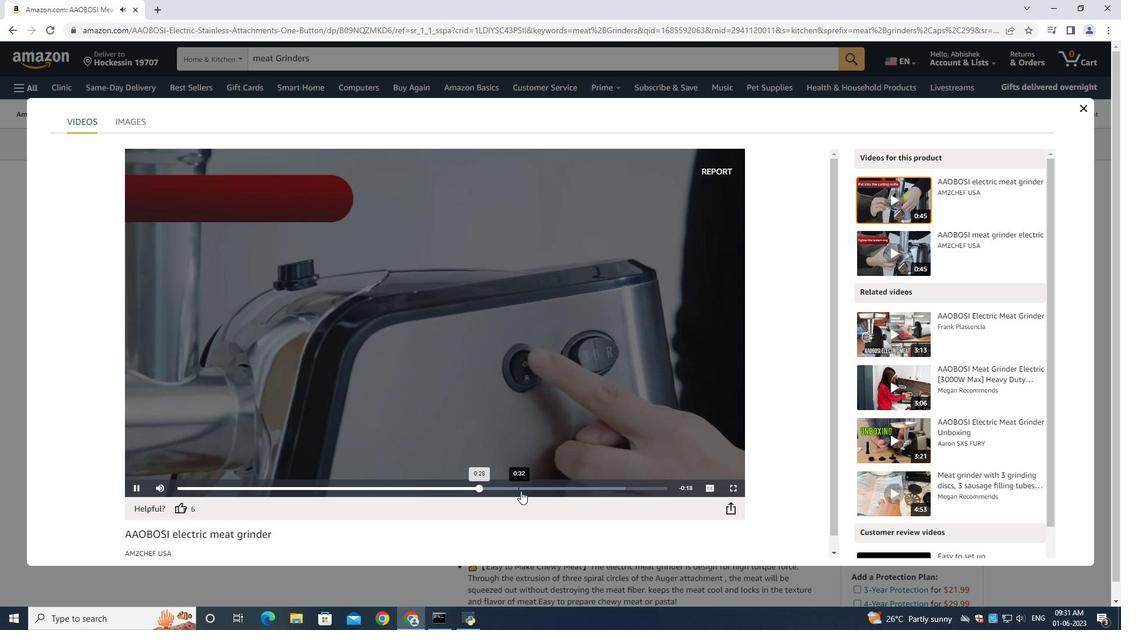 
Action: Mouse moved to (594, 488)
Screenshot: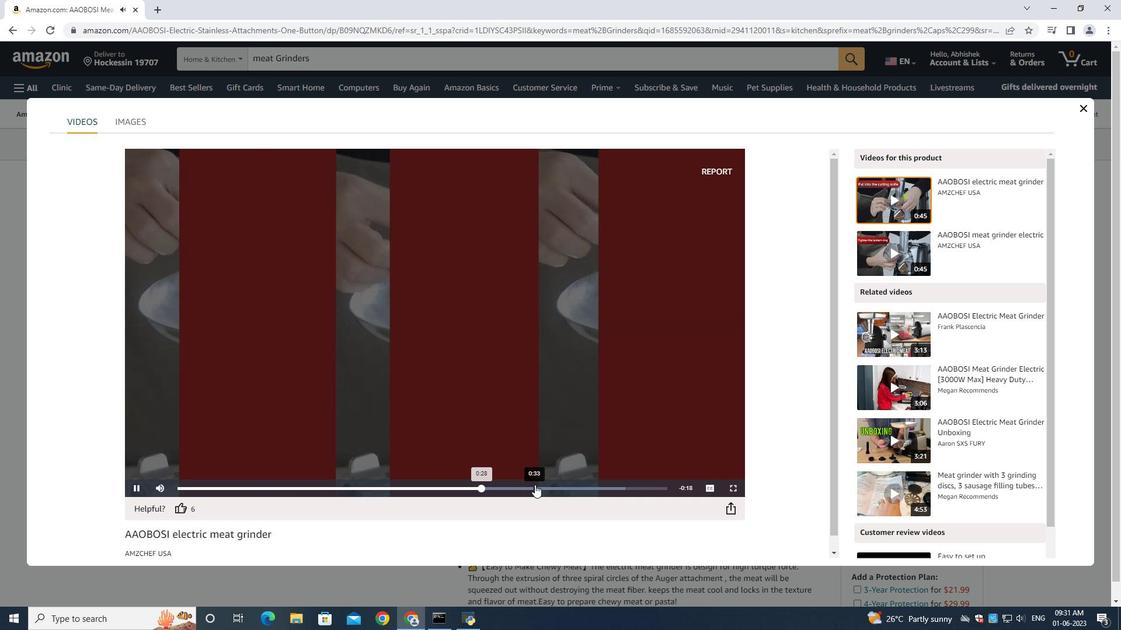 
Action: Mouse pressed left at (594, 488)
Screenshot: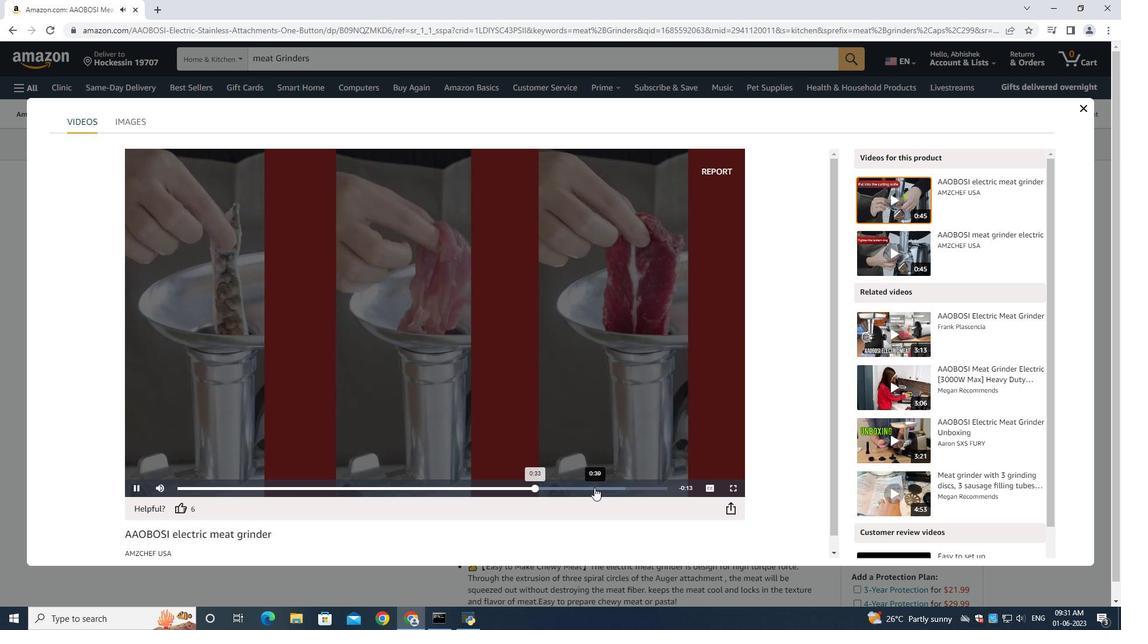 
Action: Mouse moved to (634, 488)
Screenshot: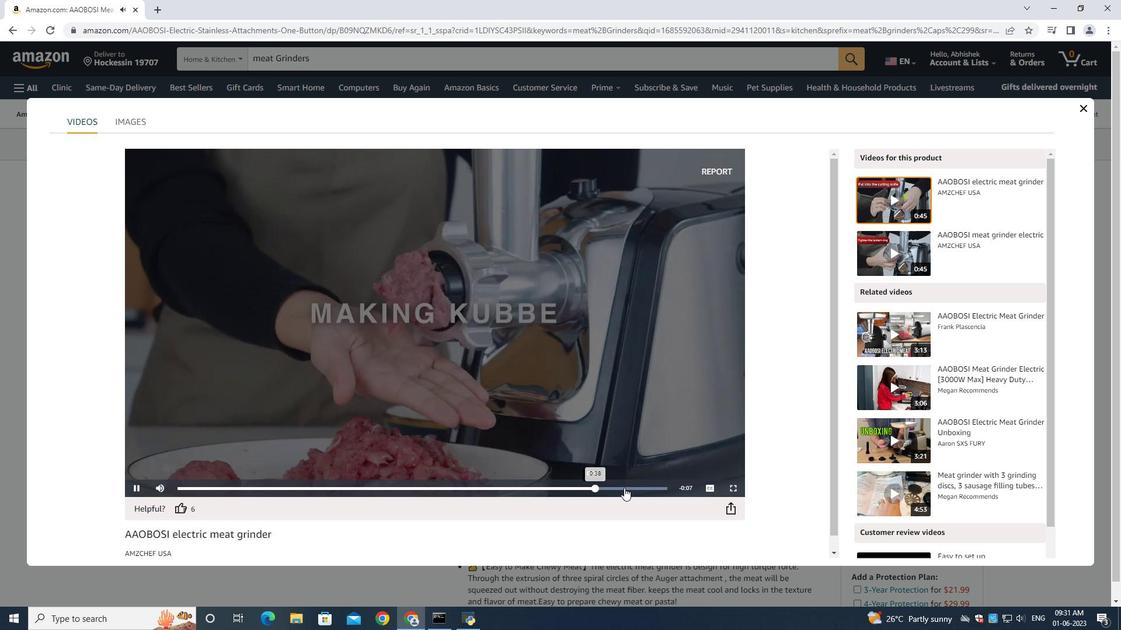 
Action: Mouse pressed left at (634, 488)
Screenshot: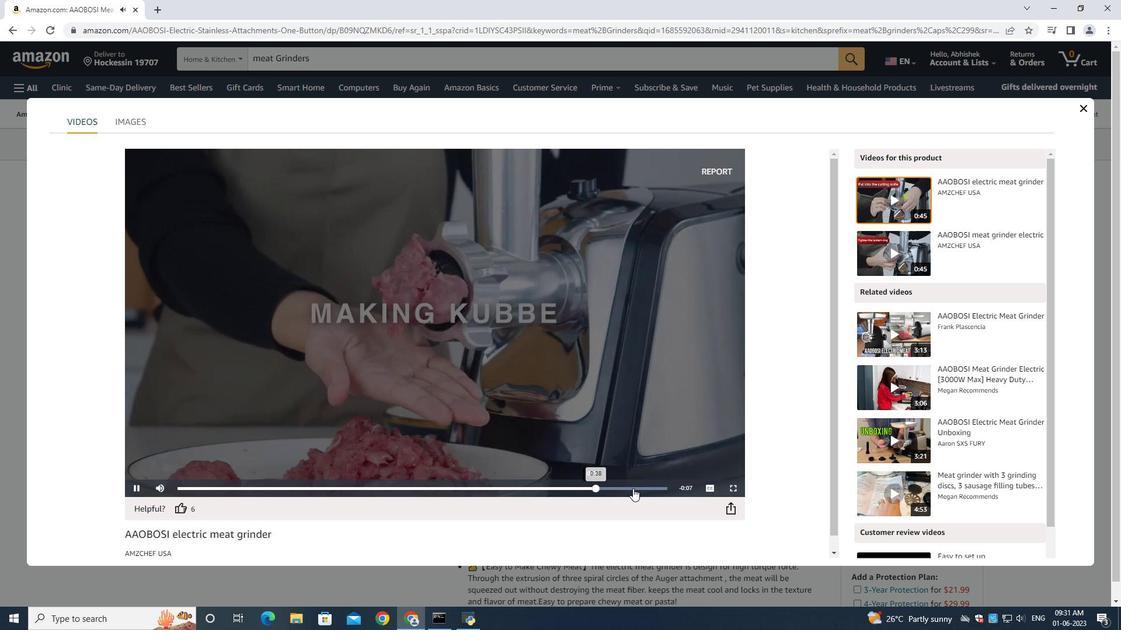 
Action: Mouse moved to (1085, 106)
Screenshot: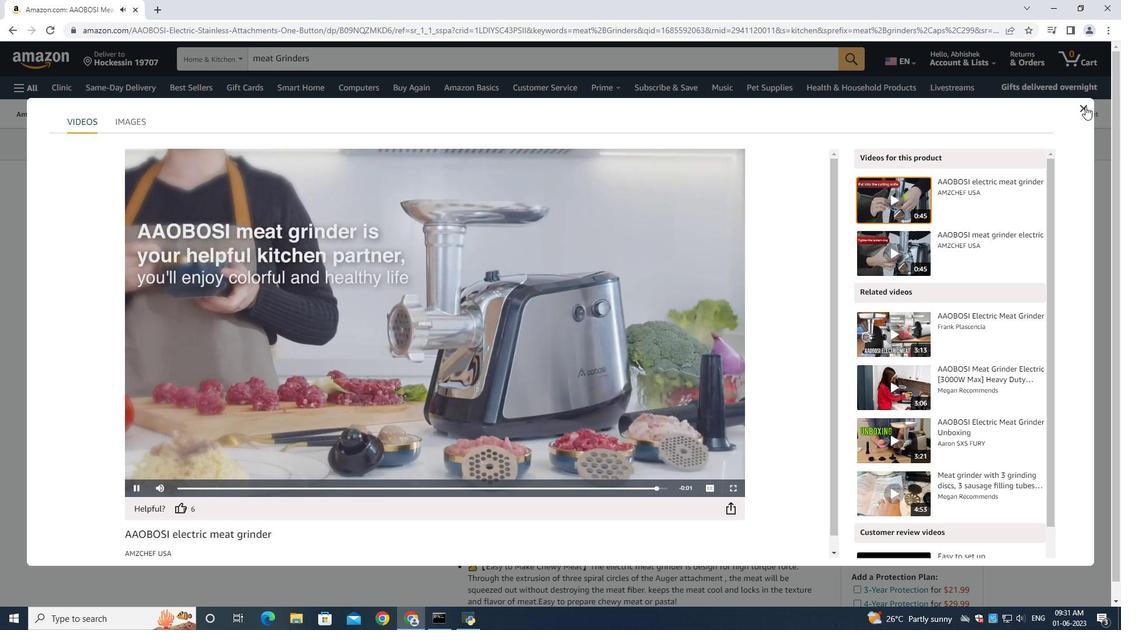 
Action: Mouse pressed left at (1085, 106)
Screenshot: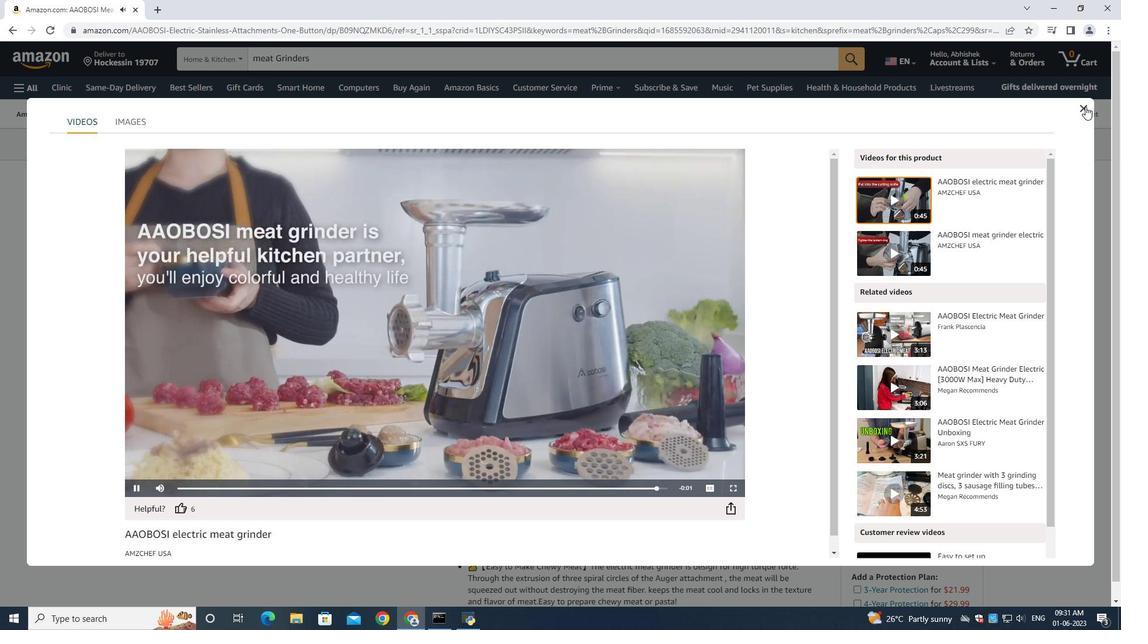 
Action: Mouse moved to (879, 424)
Screenshot: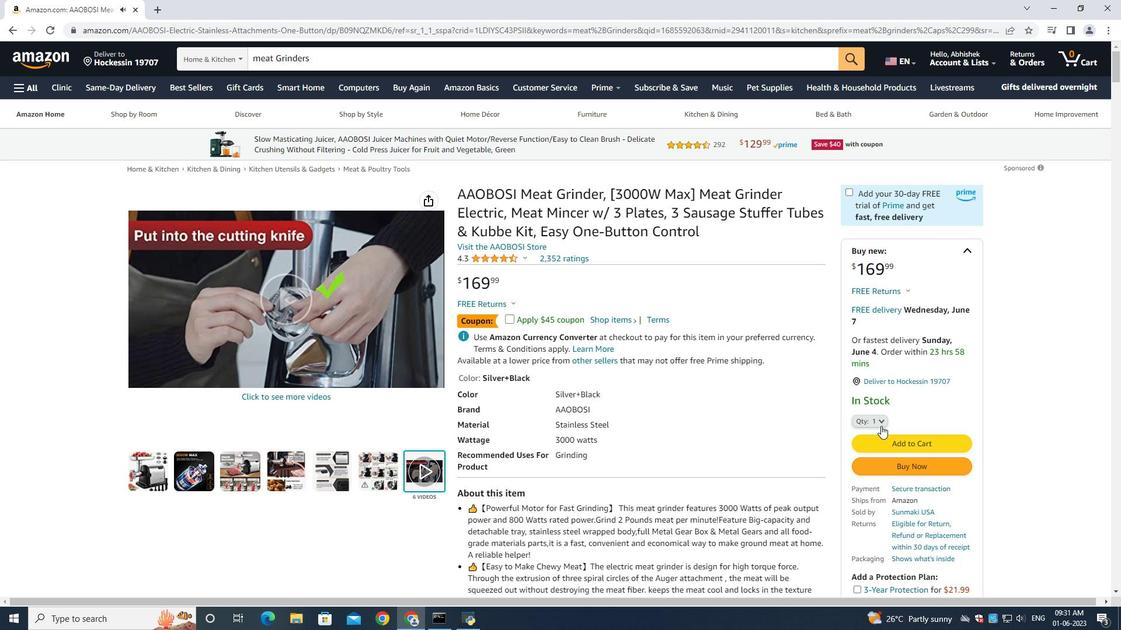 
Action: Mouse pressed left at (879, 424)
Screenshot: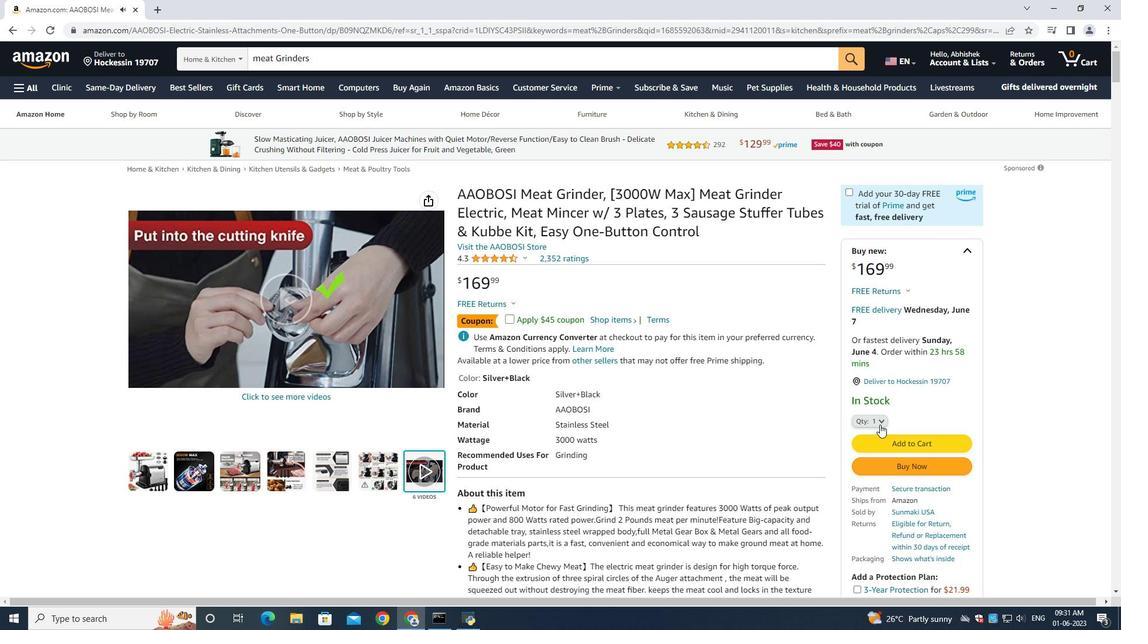 
Action: Mouse moved to (875, 441)
Screenshot: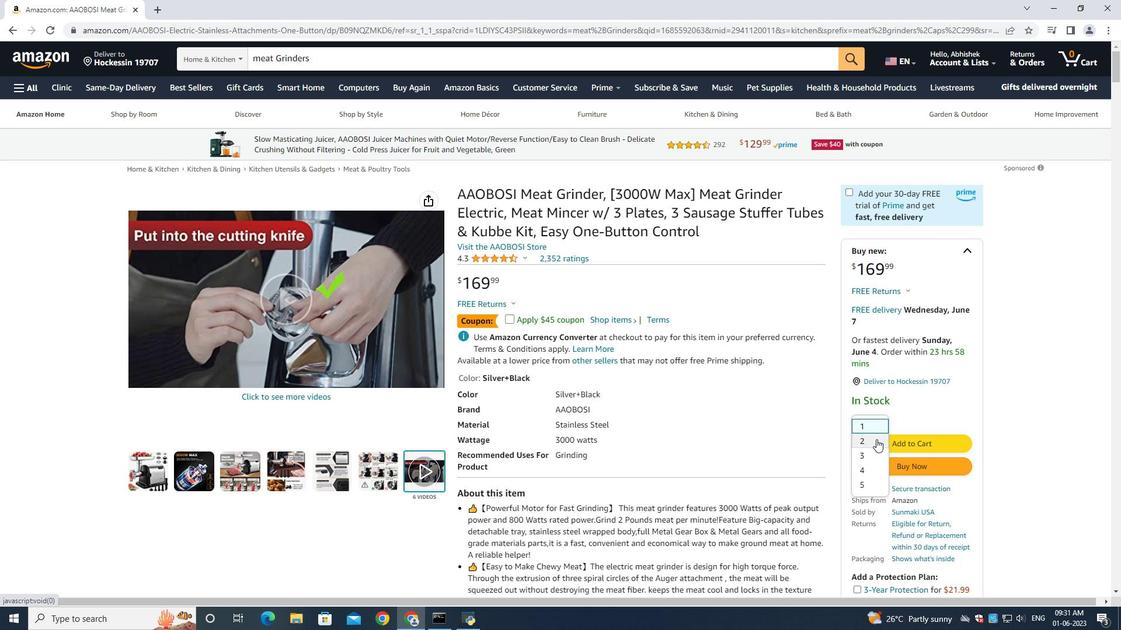 
Action: Mouse pressed left at (875, 441)
Screenshot: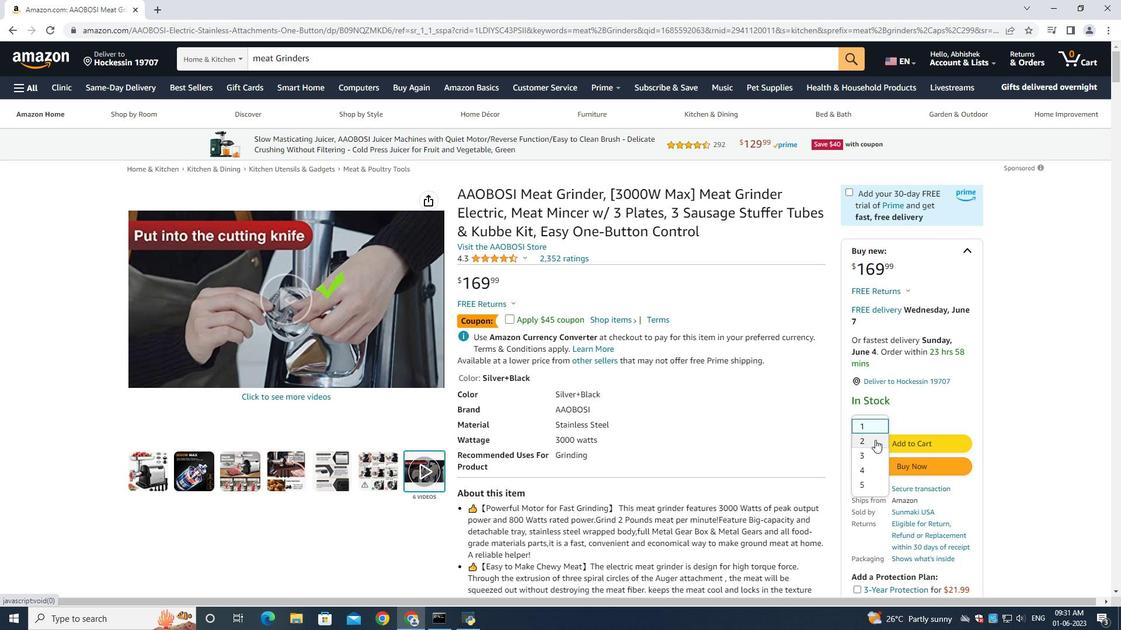 
Action: Mouse moved to (911, 467)
Screenshot: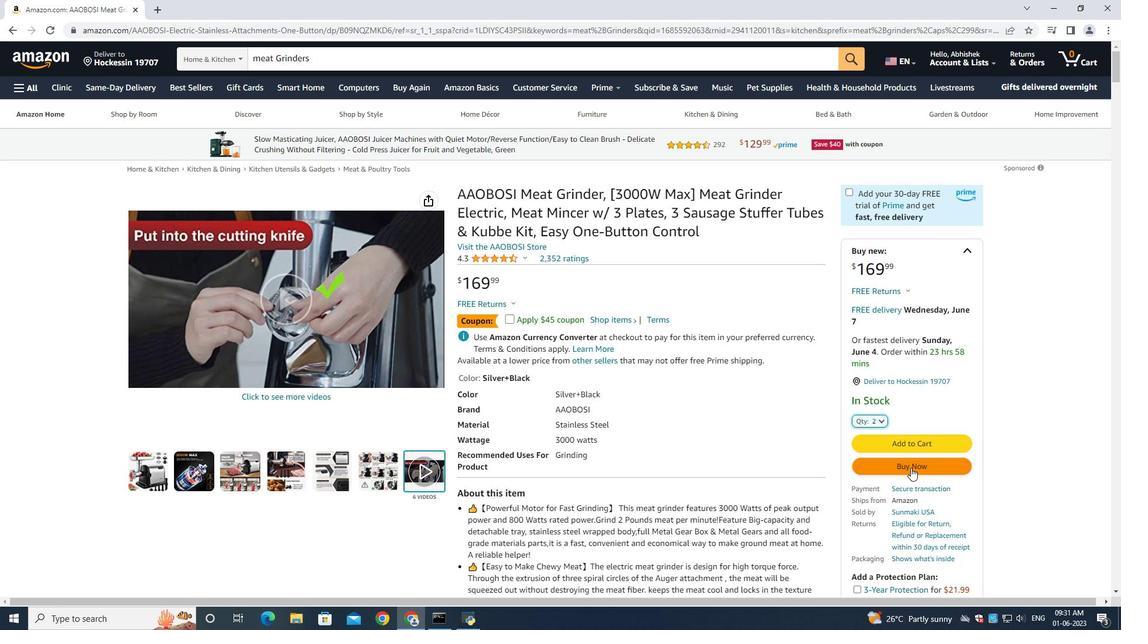 
Action: Mouse pressed left at (911, 467)
Screenshot: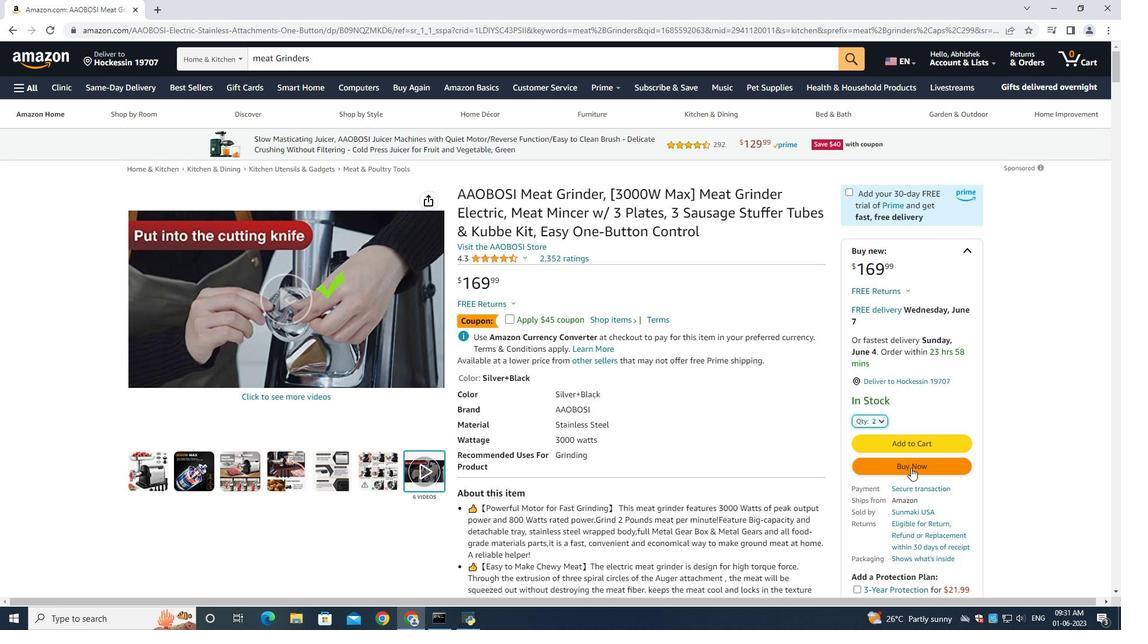 
Action: Mouse moved to (616, 381)
Screenshot: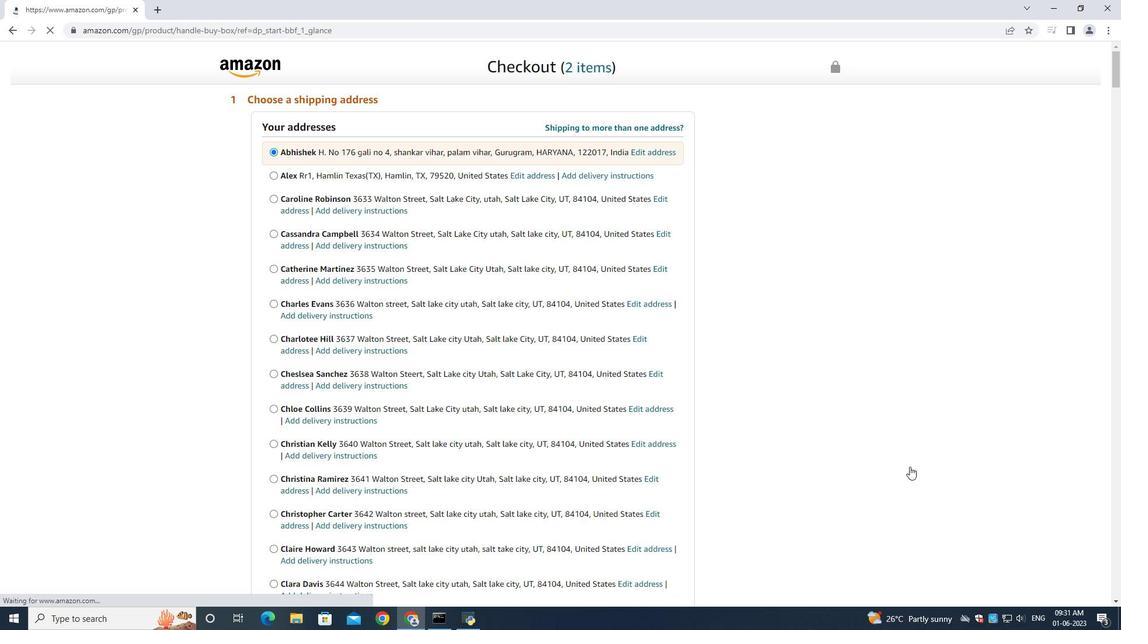 
Action: Mouse scrolled (616, 380) with delta (0, 0)
Screenshot: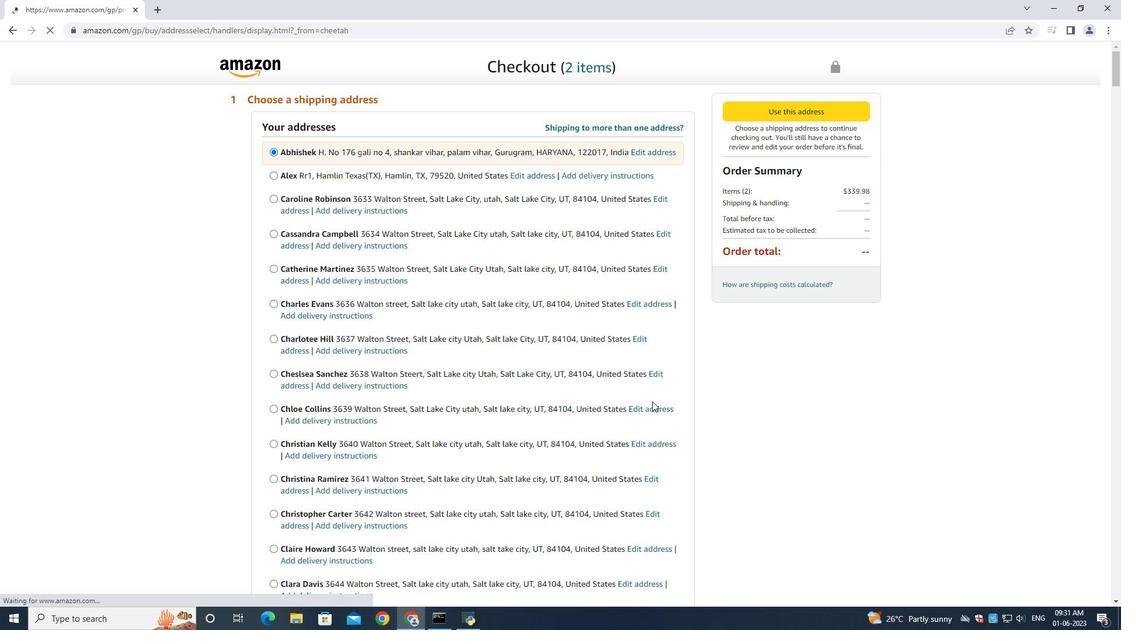 
Action: Mouse moved to (627, 376)
Screenshot: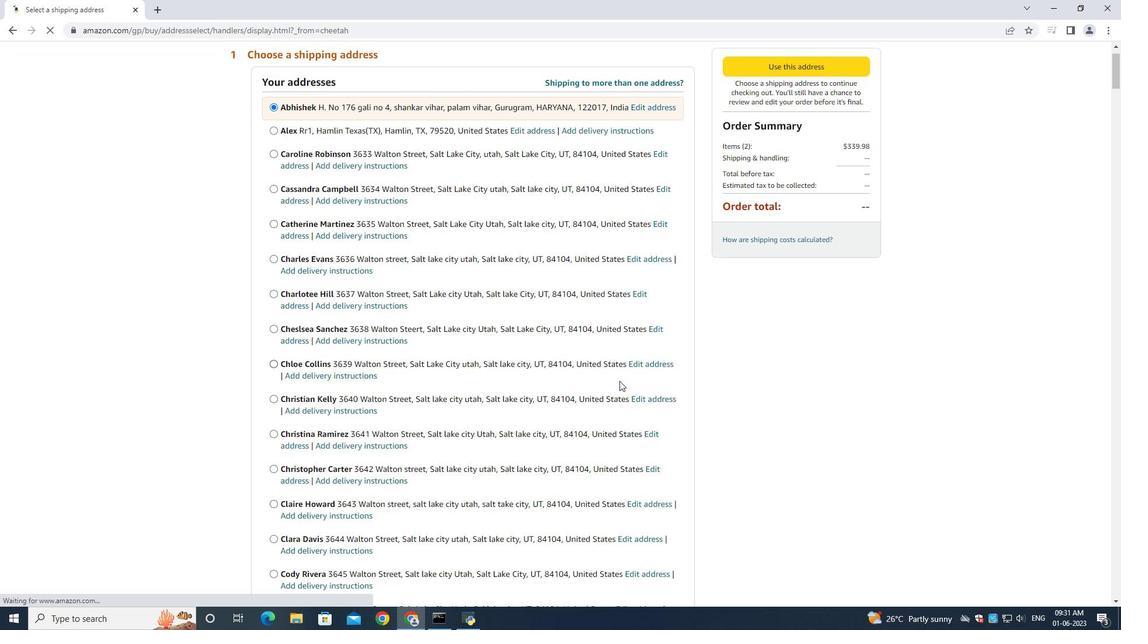 
Action: Key pressed <Key.page_down><Key.page_down><Key.page_down><Key.page_down><Key.page_down><Key.page_down><Key.page_down><Key.page_down><Key.page_down><Key.page_down><Key.page_down><Key.page_down><Key.page_down><Key.page_down><Key.page_down><Key.page_down><Key.page_down><Key.page_down>
Screenshot: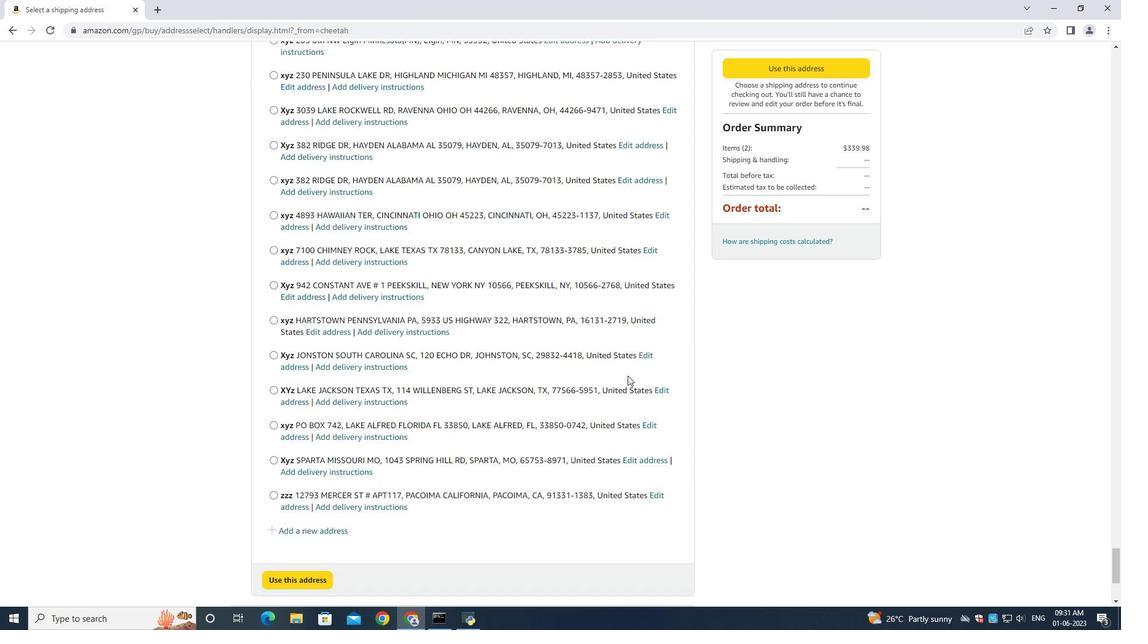 
Action: Mouse moved to (316, 320)
Screenshot: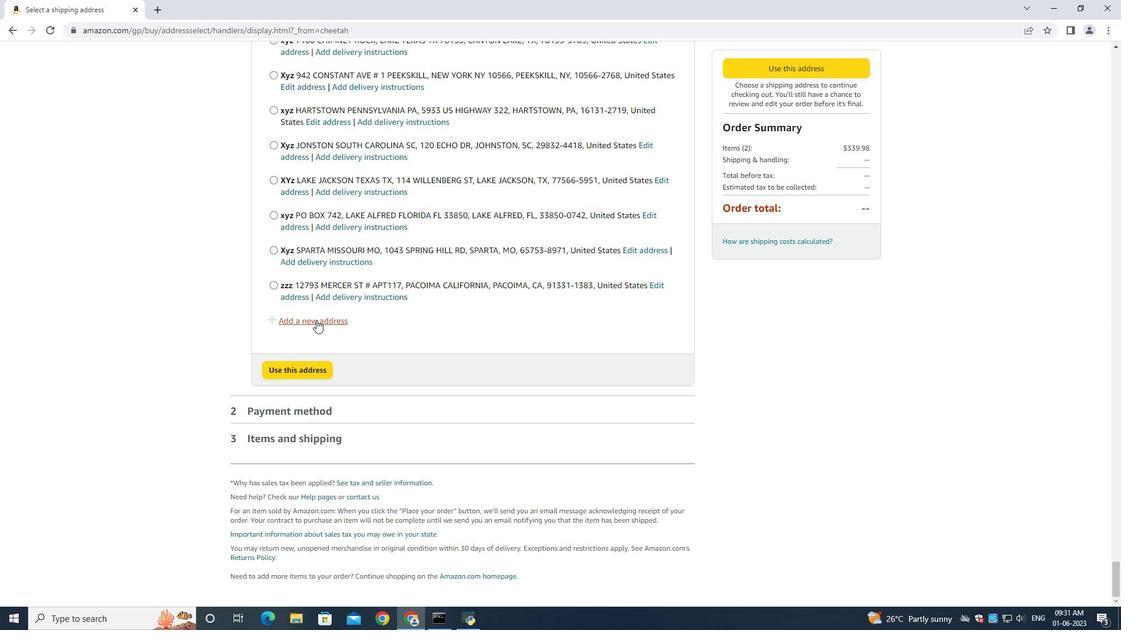 
Action: Mouse pressed left at (316, 320)
Screenshot: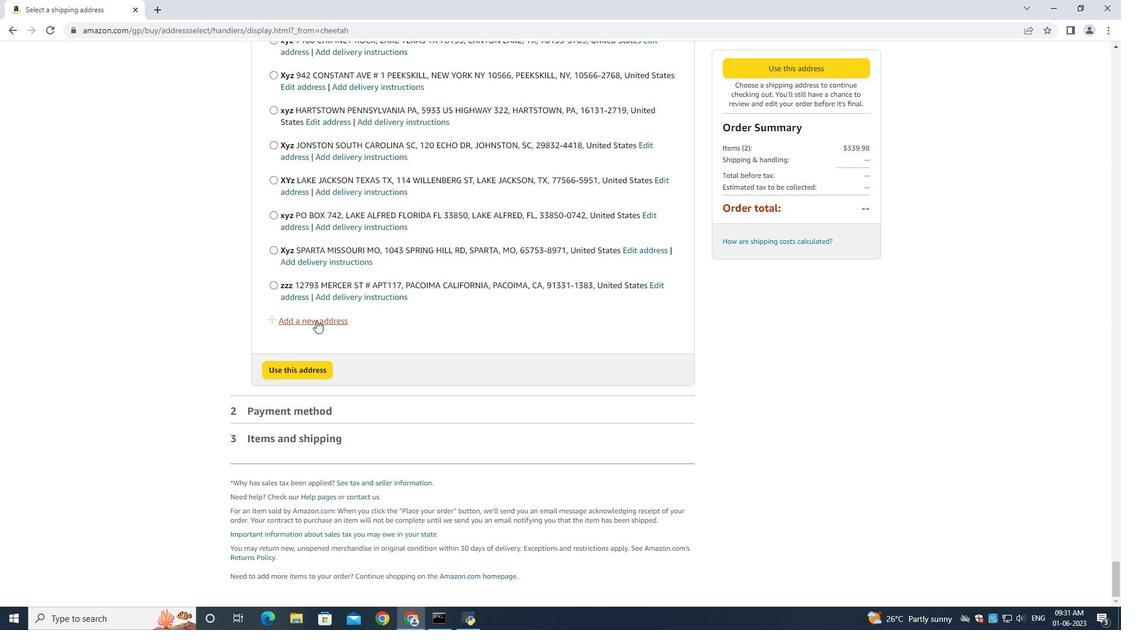 
Action: Mouse moved to (399, 286)
Screenshot: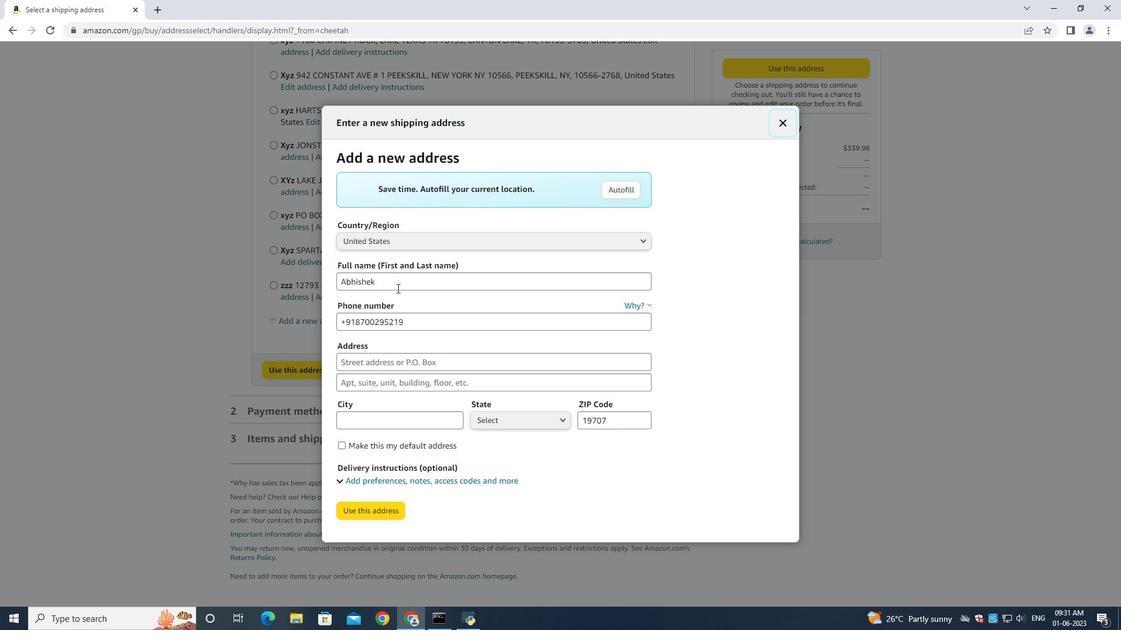 
Action: Mouse pressed left at (399, 286)
Screenshot: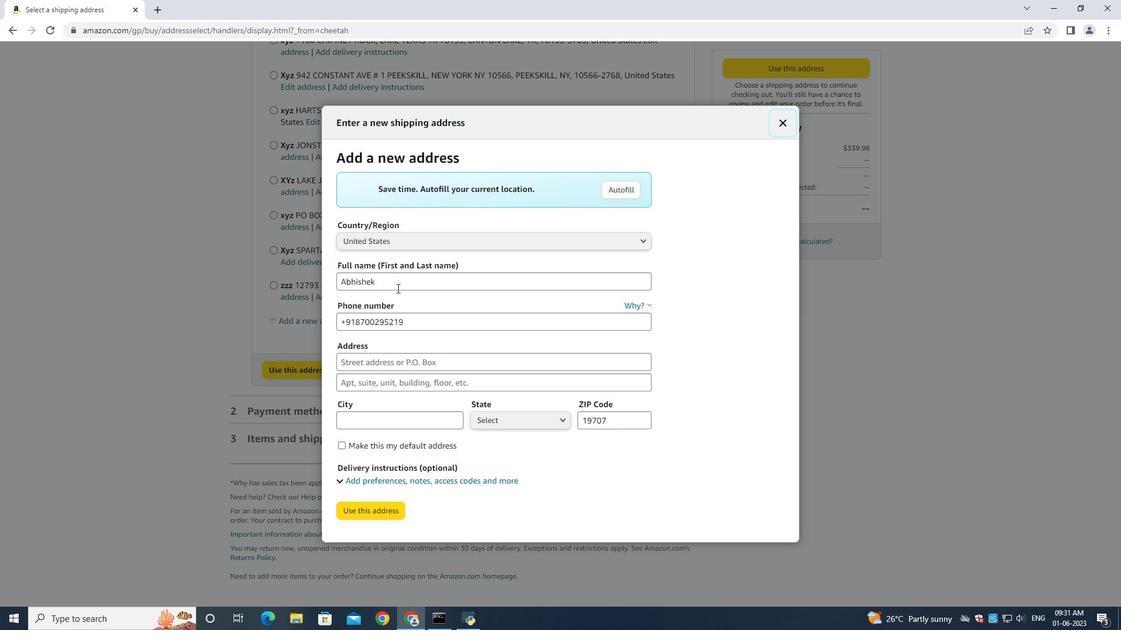 
Action: Mouse moved to (399, 286)
Screenshot: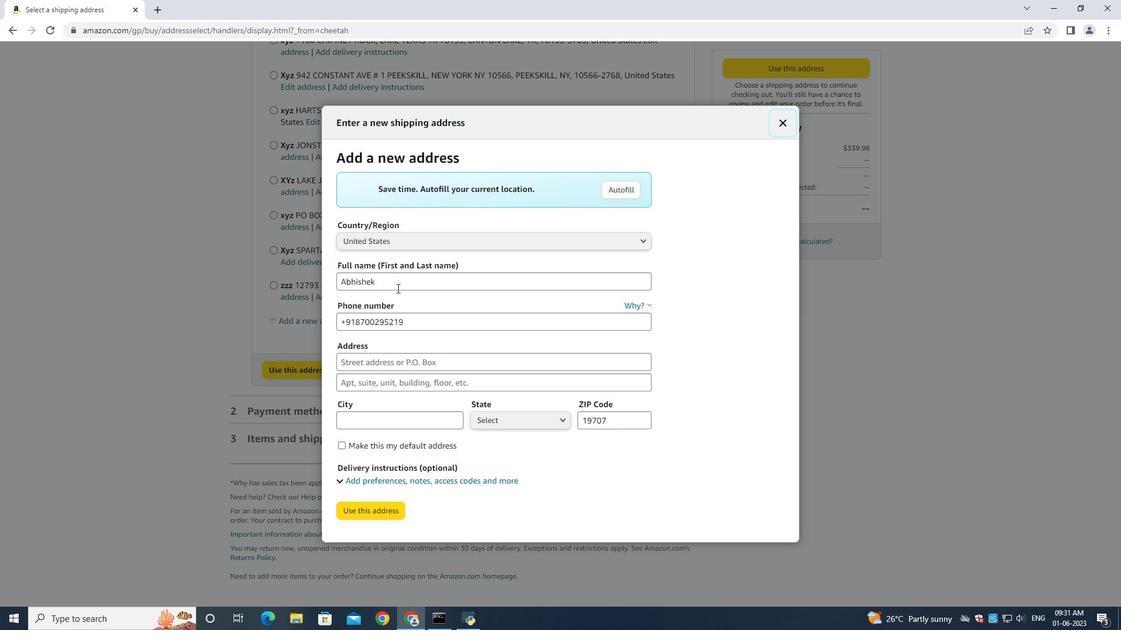 
Action: Key pressed ctrl+A<Key.backspace><Key.shift><Key.shift><Key.shift><Key.shift><Key.shift><Key.shift><Key.shift><Key.shift><Key.shift><Key.shift><Key.shift><Key.shift><Key.shift><Key.shift><Key.shift><Key.shift><Key.shift><Key.shift><Key.shift><Key.shift><Key.shift><Key.shift><Key.shift><Key.shift><Key.shift><Key.shift><Key.shift><Key.shift><Key.shift><Key.shift><Key.shift><Key.shift><Key.shift><Key.shift><Key.shift><Key.shift><Key.shift><Key.shift><Key.shift><Key.shift><Key.shift><Key.shift><Key.shift><Key.shift><Key.shift><Key.shift><Key.shift><Key.shift><Key.shift><Key.shift><Key.shift><Key.shift><Key.shift><Key.shift><Key.shift><Key.shift><Key.shift><Key.shift><Key.shift>Lorenzo<Key.space><Key.shift>Gonalez<Key.tab><Key.tab><Key.backspace>3022398079<Key.space><Key.tab>303<Key.space><Key.shift>Lake<Key.space><Key.shift><Key.shift><Key.shift><Key.shift><Key.shift><Key.shift><Key.shift><Key.shift><Key.shift><Key.shift><Key.shift><Key.shift><Key.shift><Key.shift><Key.shift><Key.shift><Key.shift><Key.shift><Key.shift><Key.shift><Key.shift>Floyd<Key.space><Key.shift>Circle<Key.tab><Key.shift>Hockessin<Key.space><Key.shift><Key.shift><Key.shift><Key.shift><Key.shift><Key.shift><Key.shift><Key.shift><Key.shift><Key.shift>Delaware<Key.space><Key.tab><Key.shift><Key.shift><Key.shift><Key.shift><Key.shift>Hockessin<Key.tab><Key.shift><Key.shift><Key.shift><Key.shift><Key.shift><Key.shift><Key.shift><Key.shift><Key.shift><Key.shift><Key.shift>De<Key.tab><Key.backspace>19707
Screenshot: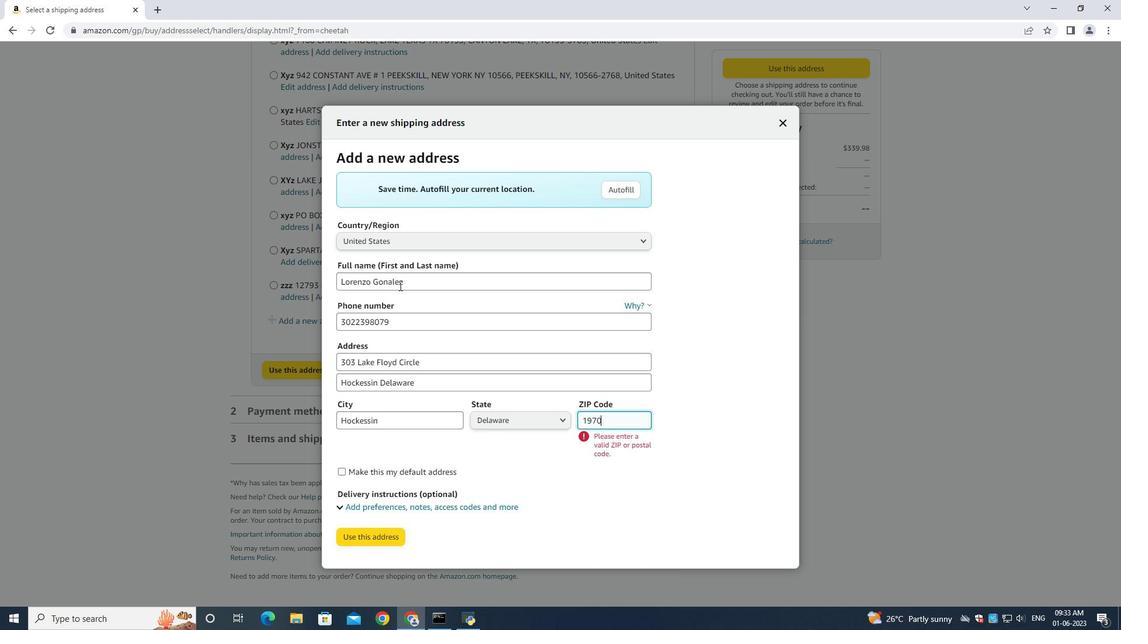 
Action: Mouse moved to (377, 516)
Screenshot: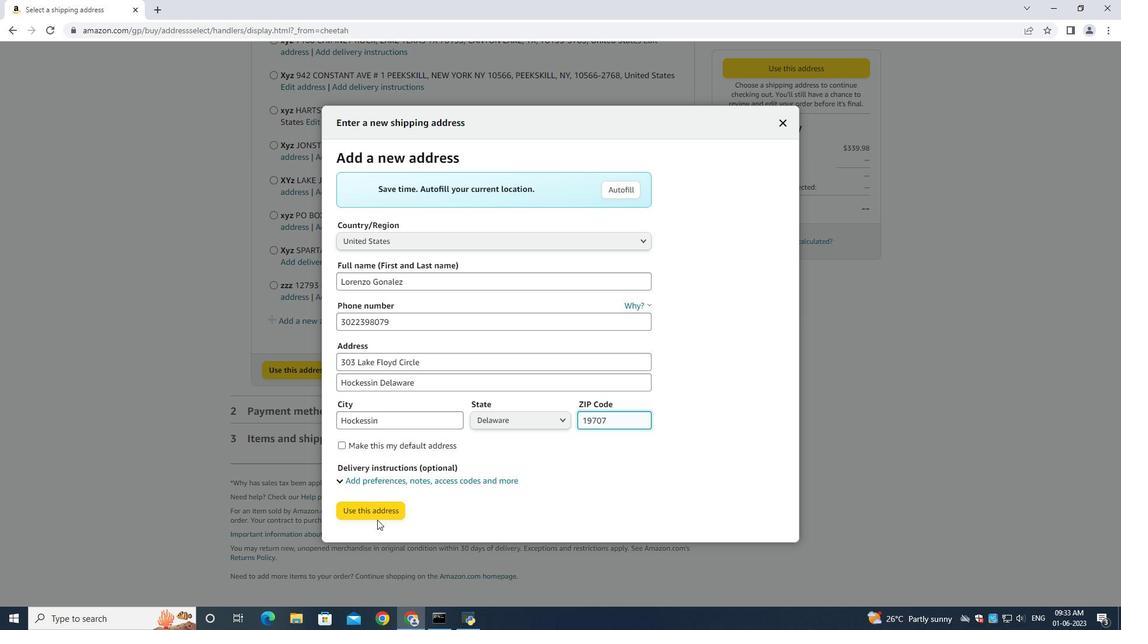 
Action: Mouse pressed left at (377, 516)
Screenshot: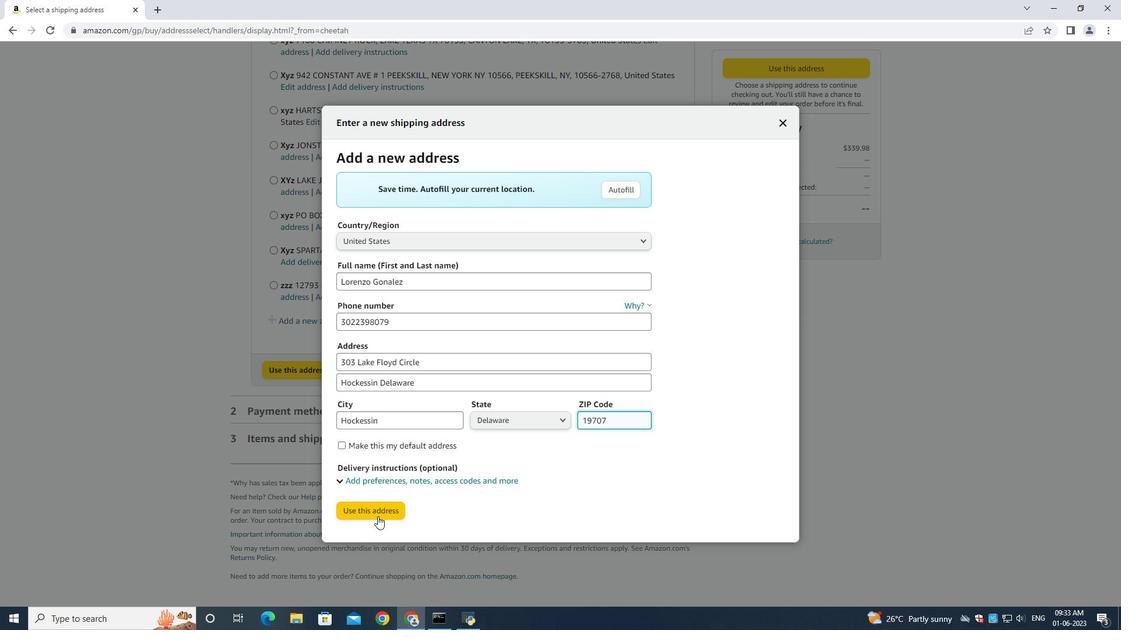 
Action: Mouse moved to (360, 592)
Screenshot: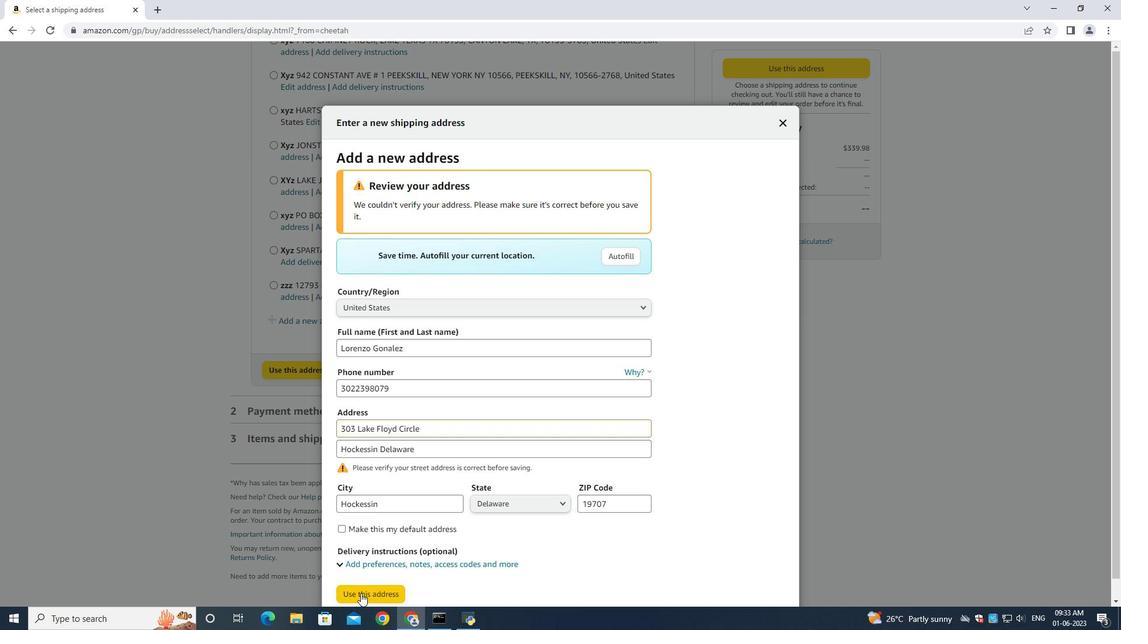 
Action: Mouse pressed left at (360, 592)
Screenshot: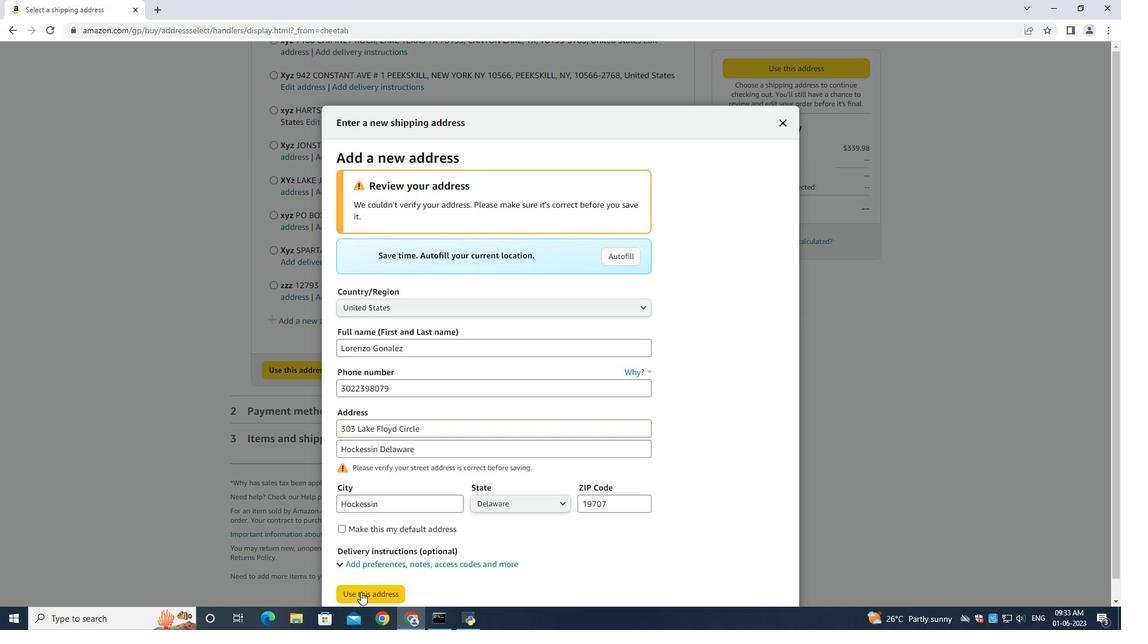 
Action: Mouse moved to (331, 340)
Screenshot: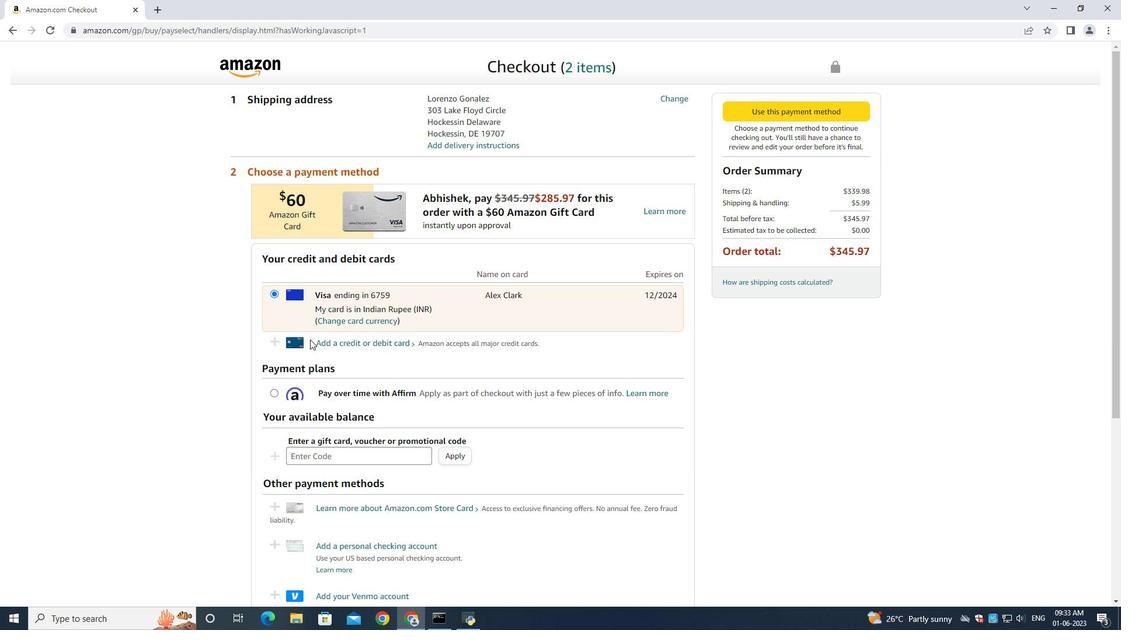 
Action: Mouse pressed left at (331, 340)
Screenshot: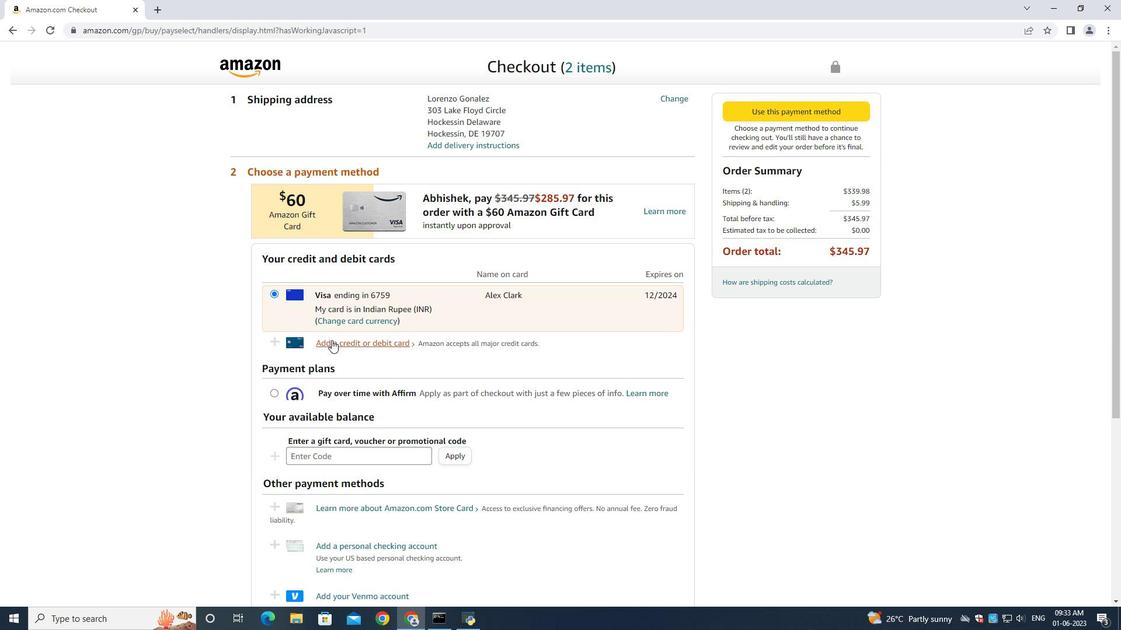 
Action: Mouse moved to (464, 286)
Screenshot: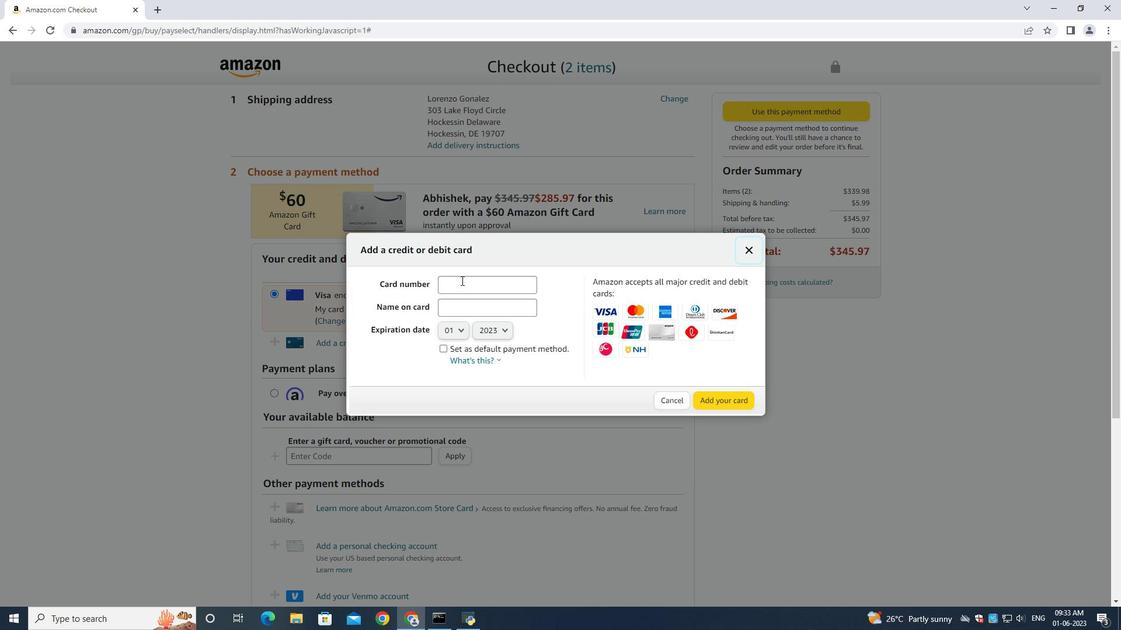 
Action: Mouse pressed left at (464, 286)
Screenshot: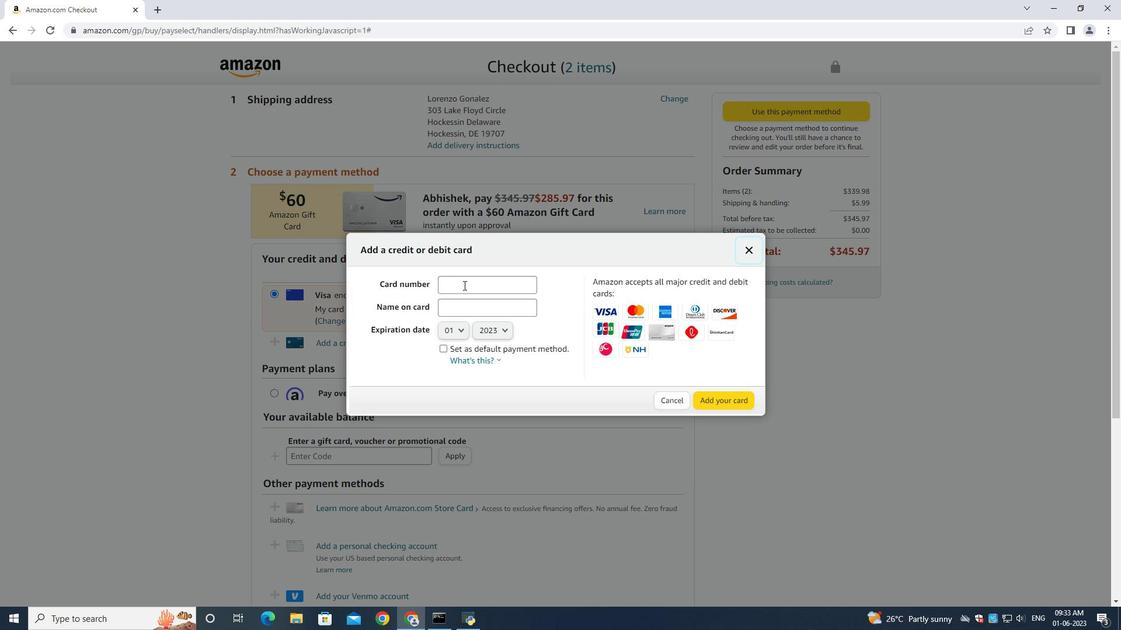 
Action: Key pressed 4893754559587965<Key.tab><Key.shift>John<Key.space><Key.shift>Baker
Screenshot: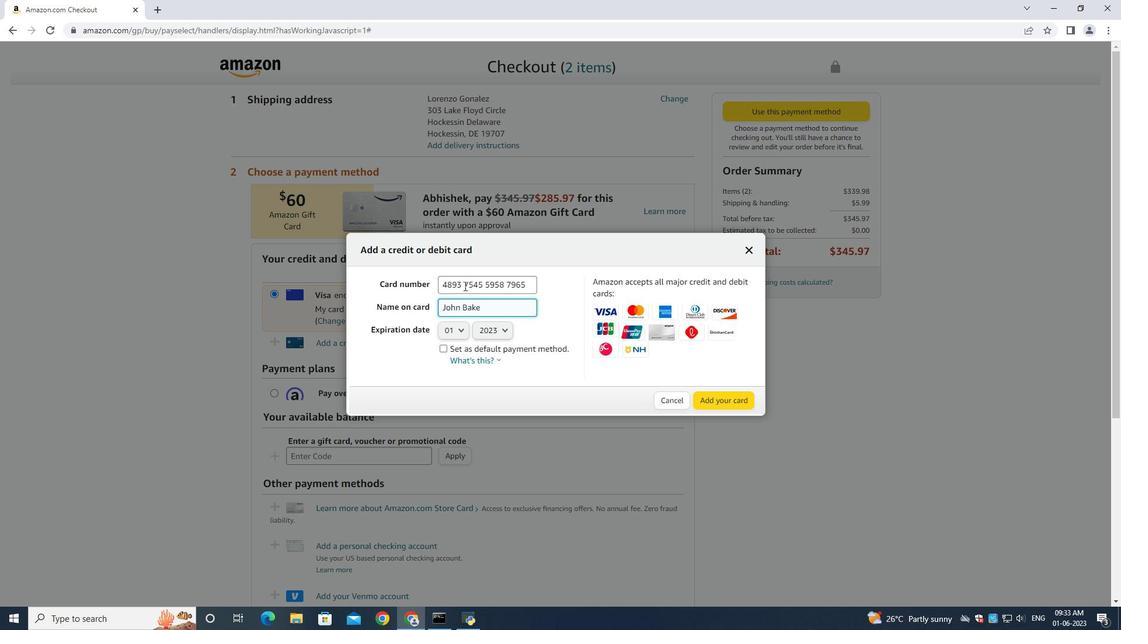 
Action: Mouse moved to (505, 329)
Screenshot: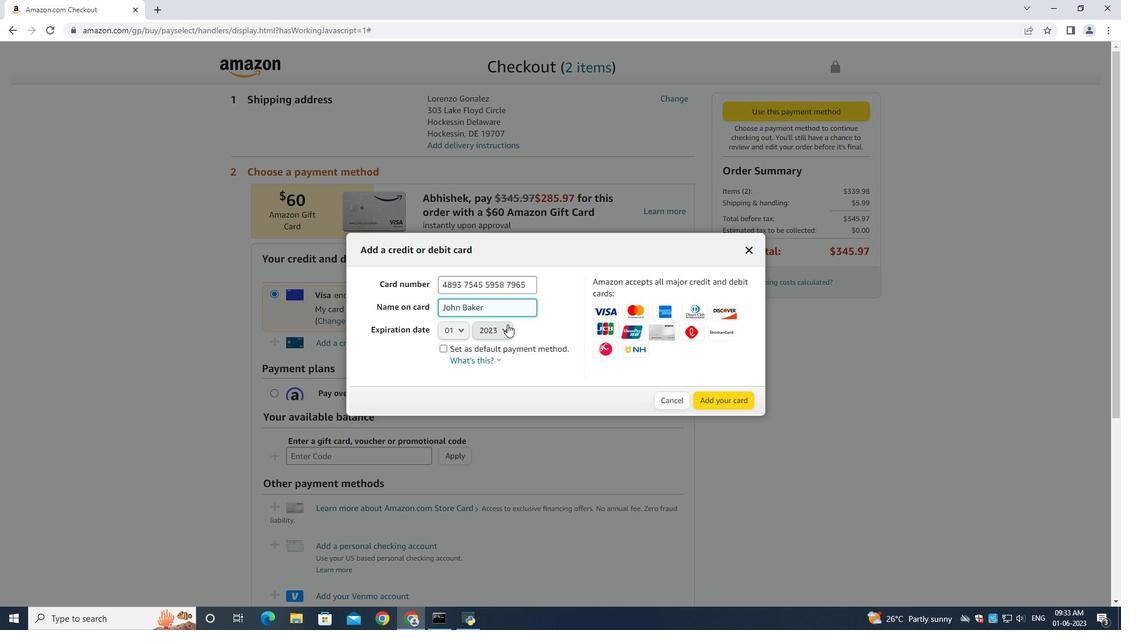 
Action: Mouse pressed left at (505, 329)
Screenshot: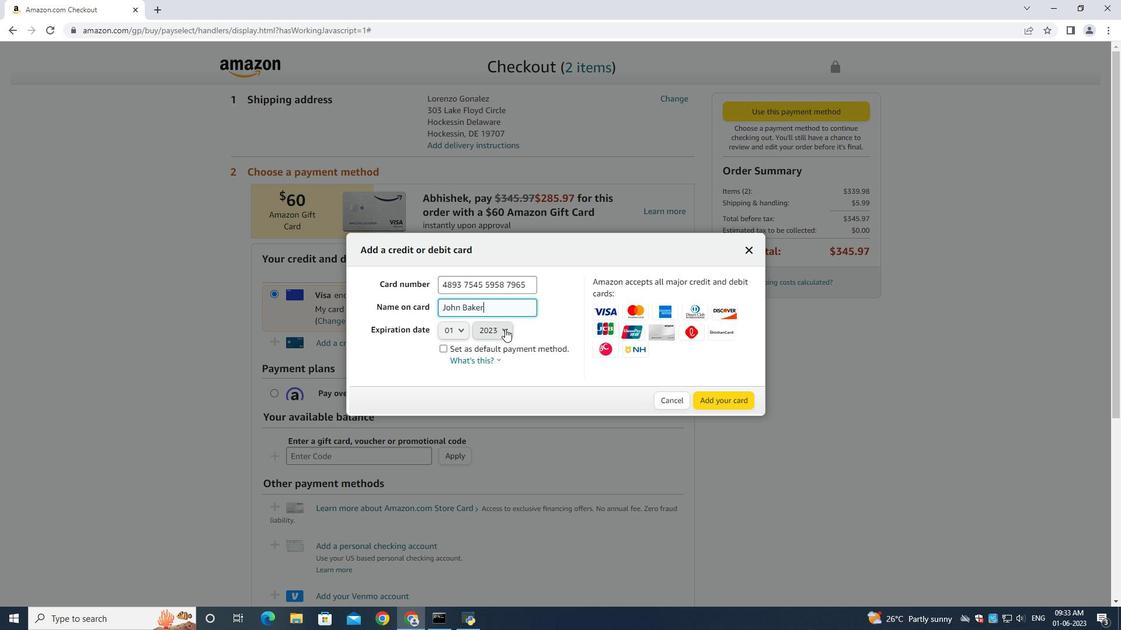 
Action: Mouse moved to (493, 106)
Screenshot: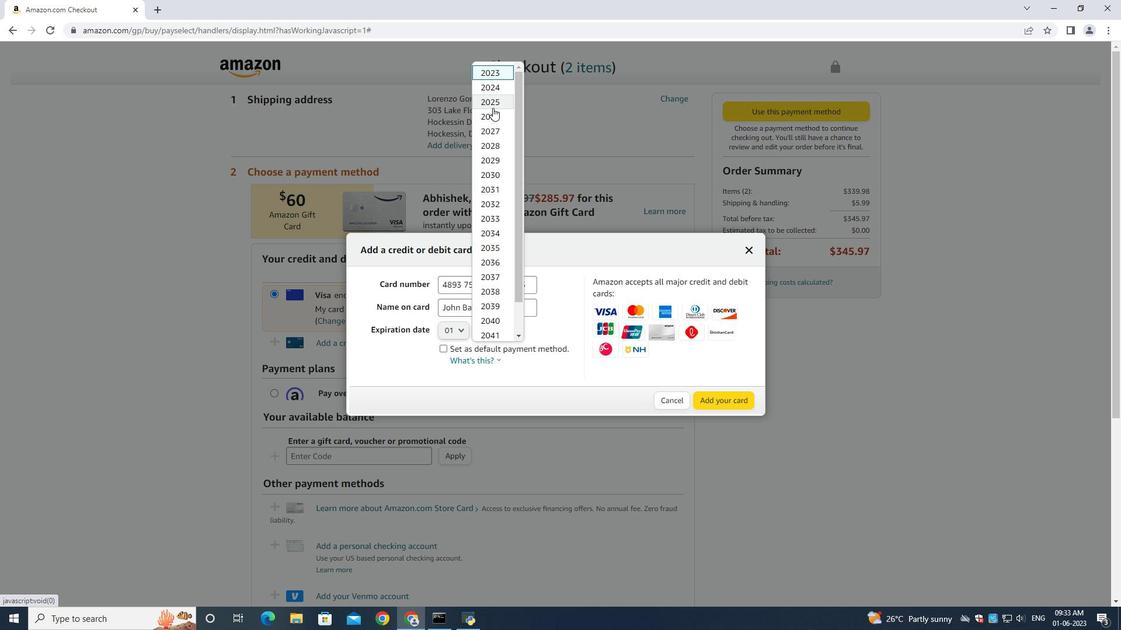 
Action: Mouse pressed left at (493, 106)
Screenshot: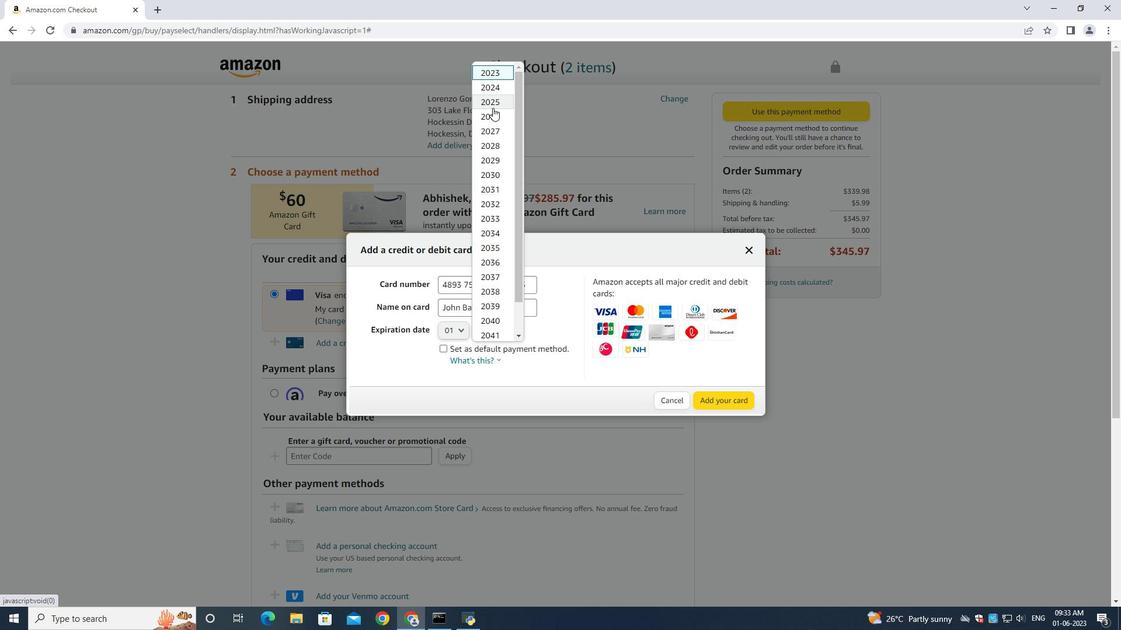 
Action: Mouse moved to (727, 400)
Screenshot: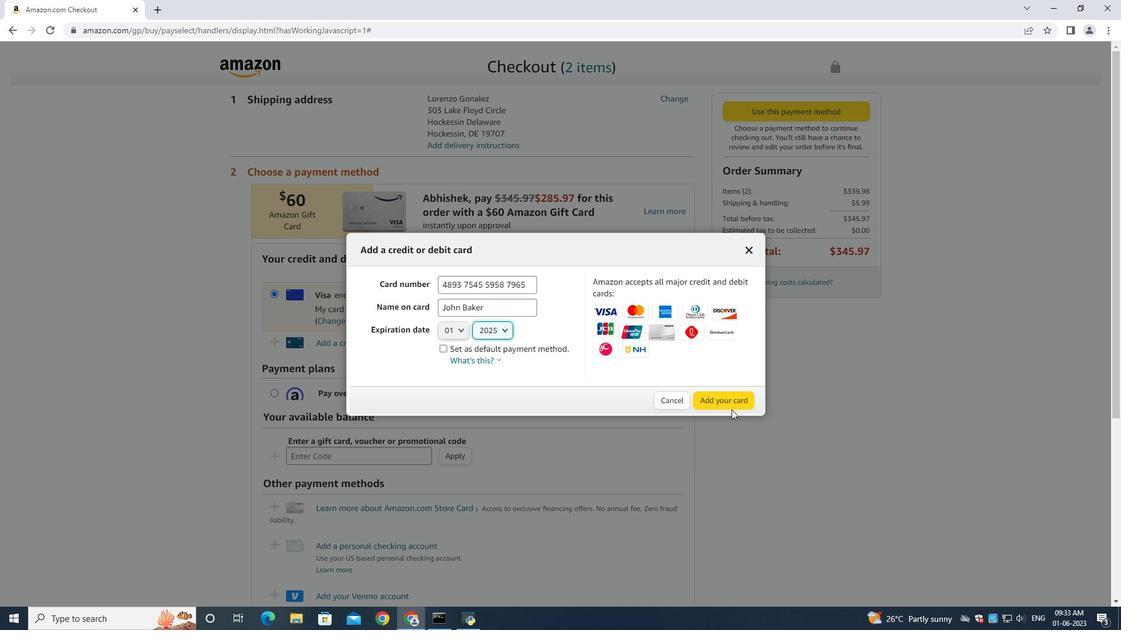 
